 Task: Select the add item option in the default icon.
Action: Mouse moved to (0, 495)
Screenshot: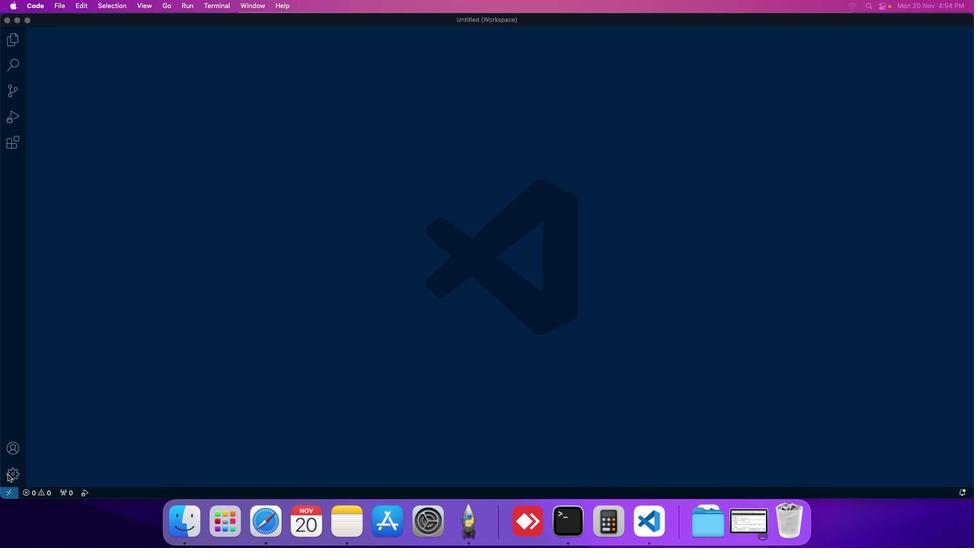 
Action: Mouse pressed left at (0, 495)
Screenshot: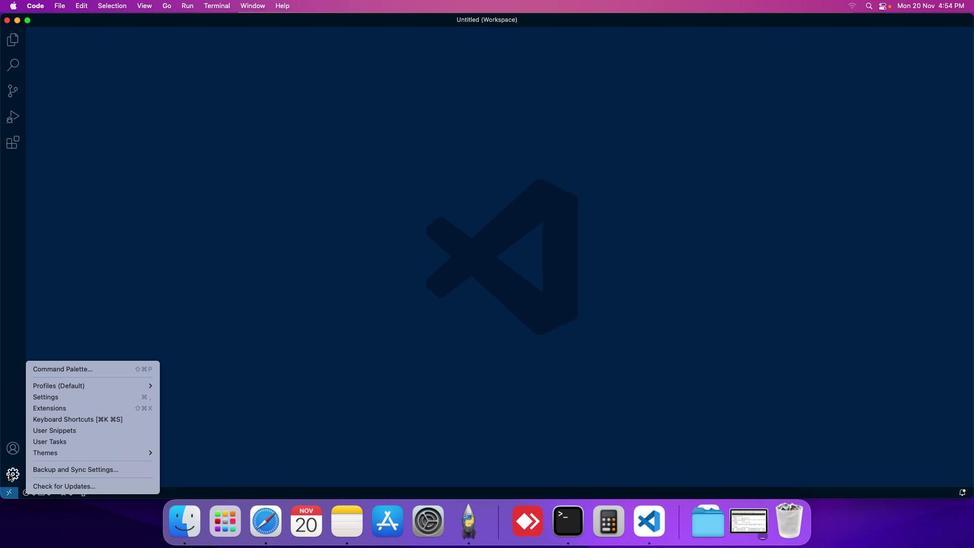 
Action: Mouse moved to (53, 412)
Screenshot: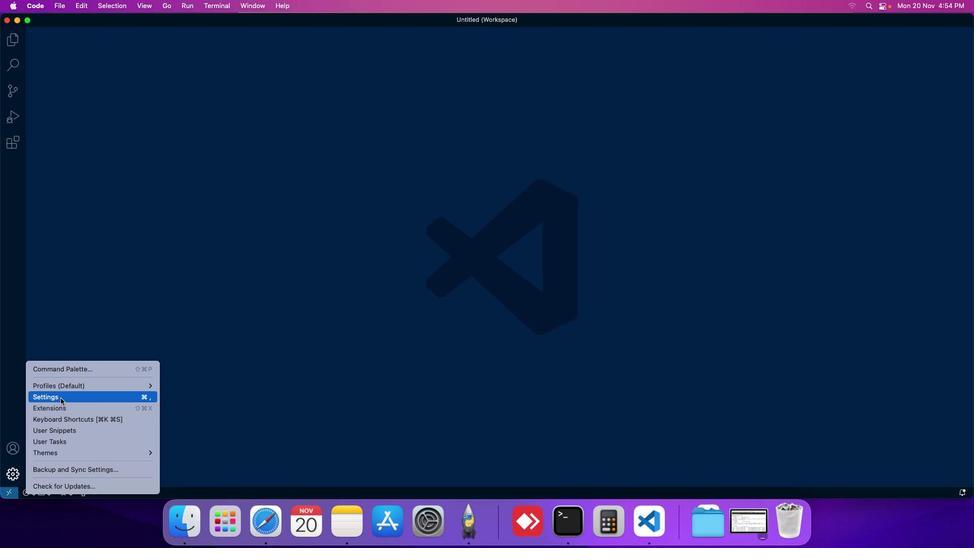 
Action: Mouse pressed left at (53, 412)
Screenshot: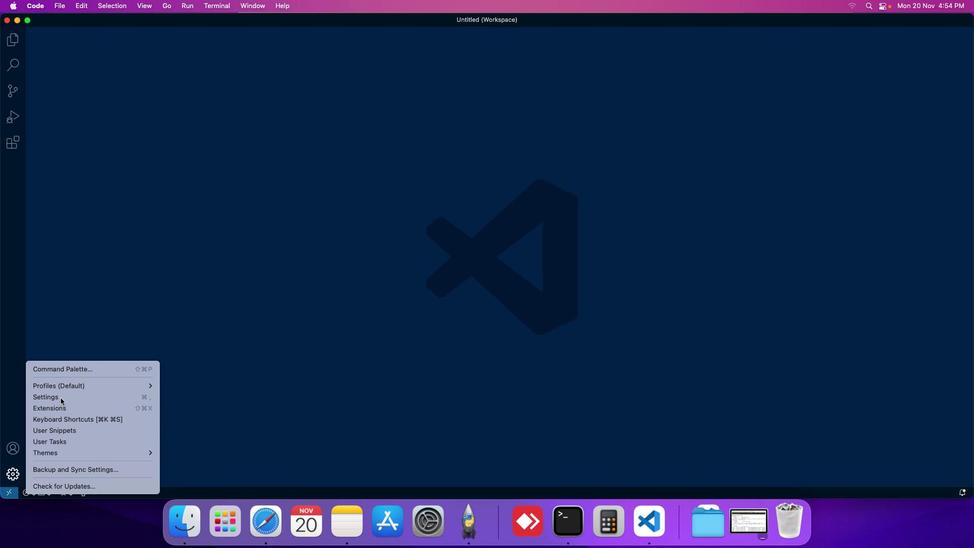 
Action: Mouse moved to (239, 77)
Screenshot: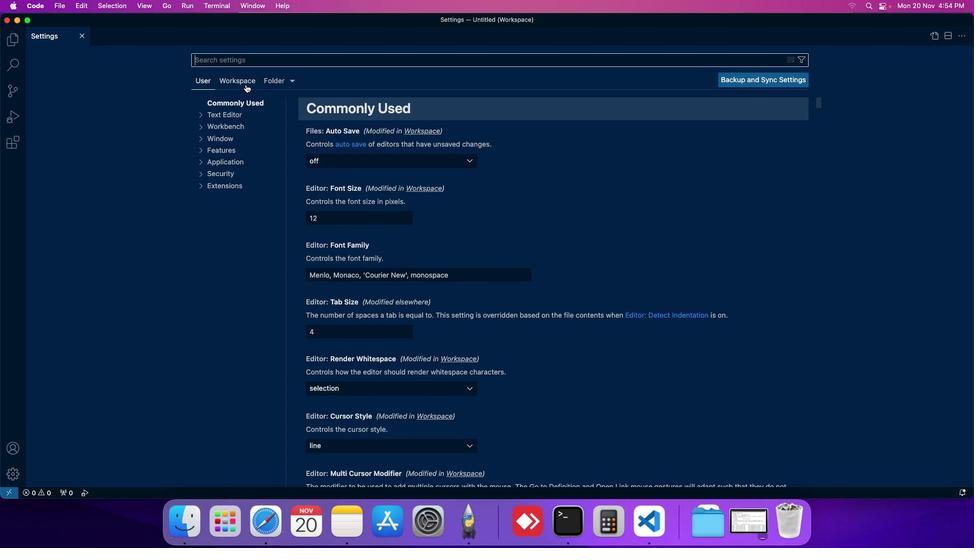 
Action: Mouse pressed left at (239, 77)
Screenshot: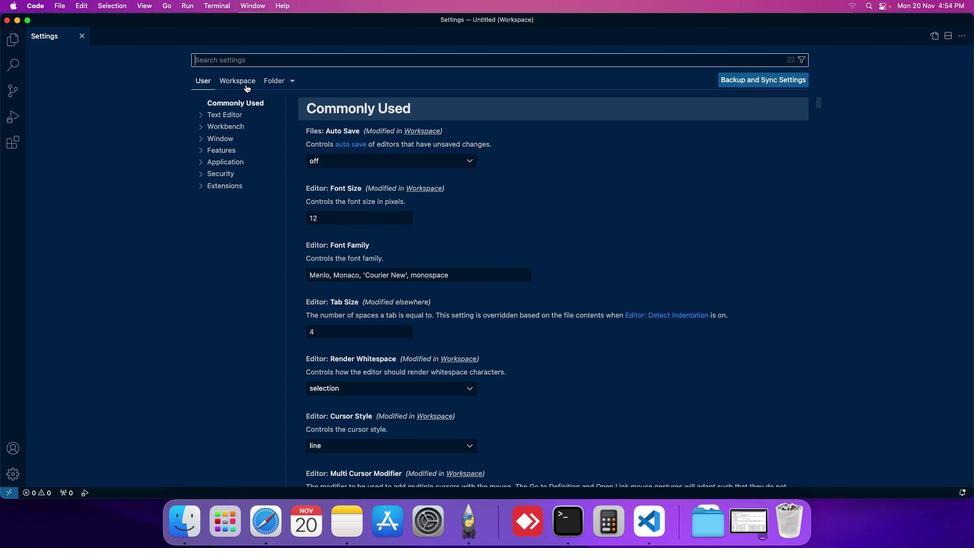 
Action: Mouse moved to (223, 144)
Screenshot: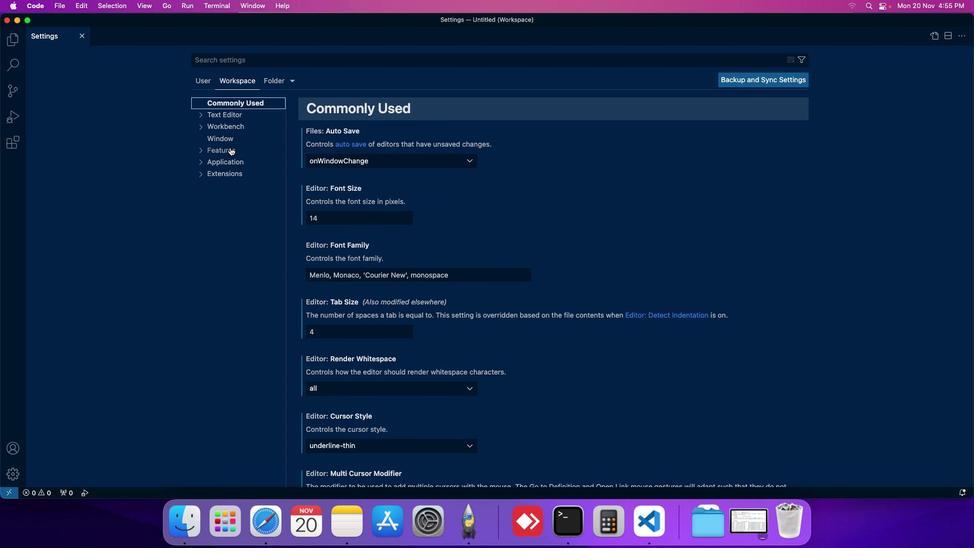 
Action: Mouse pressed left at (223, 144)
Screenshot: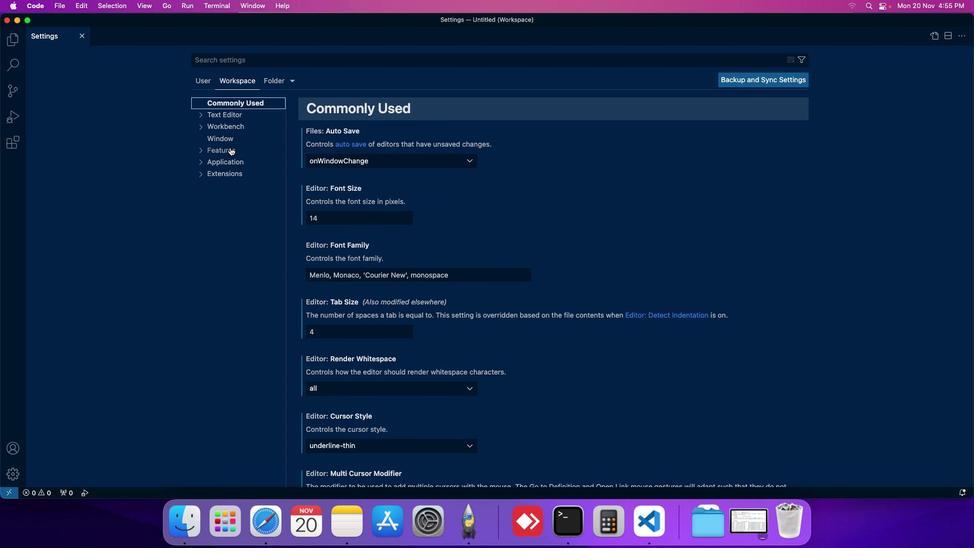 
Action: Mouse moved to (230, 246)
Screenshot: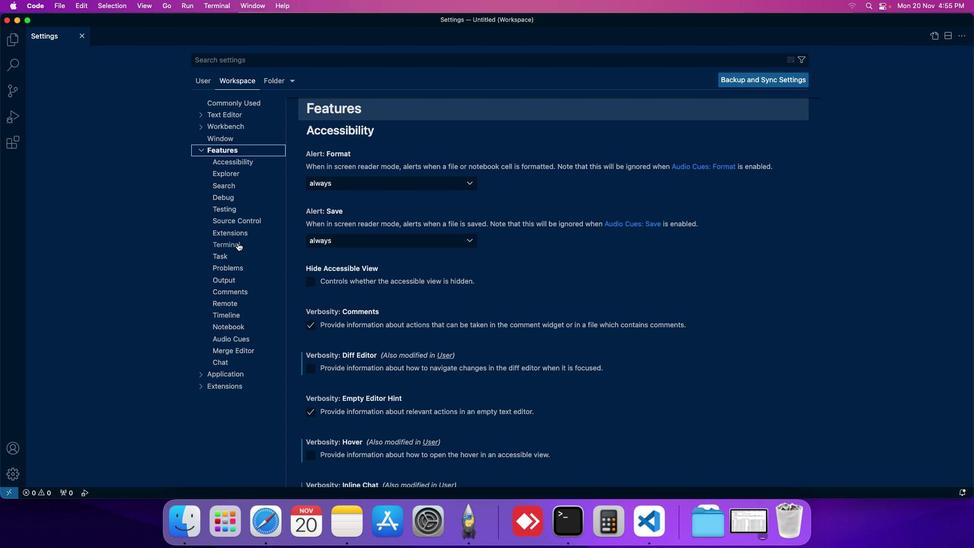 
Action: Mouse pressed left at (230, 246)
Screenshot: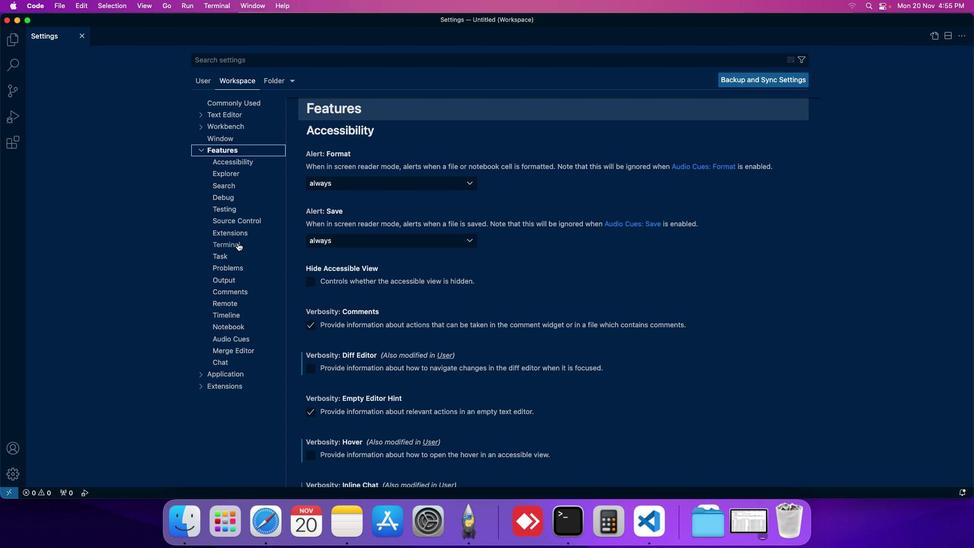
Action: Mouse moved to (315, 310)
Screenshot: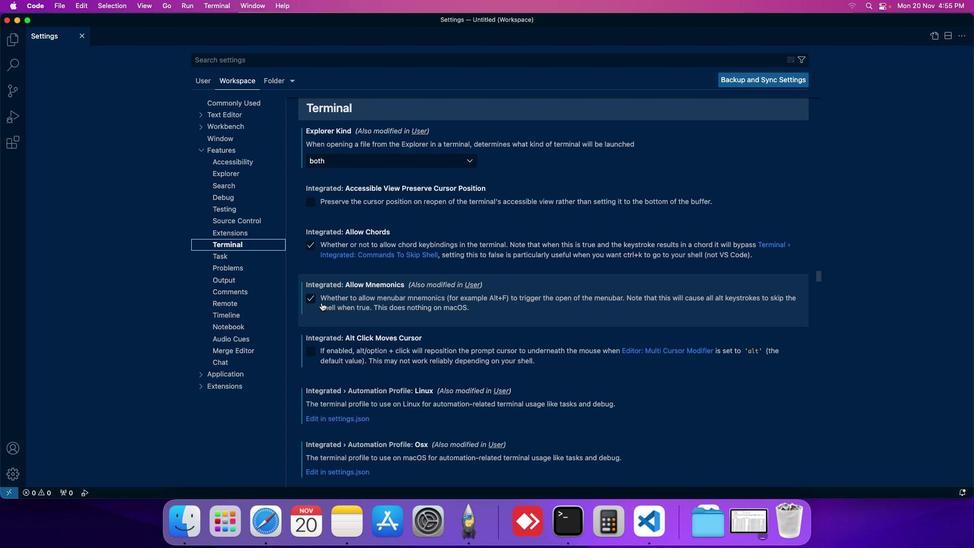 
Action: Mouse scrolled (315, 310) with delta (-7, -12)
Screenshot: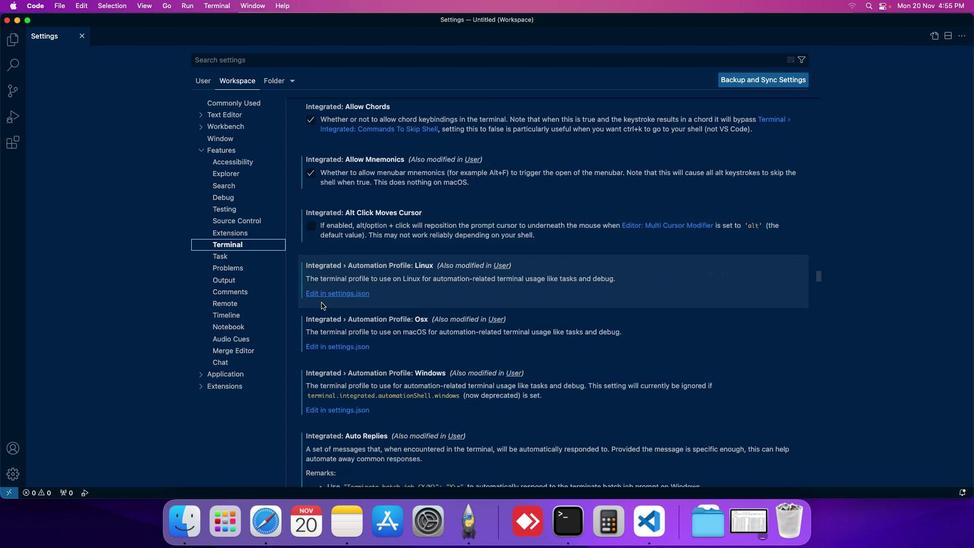 
Action: Mouse scrolled (315, 310) with delta (-7, -12)
Screenshot: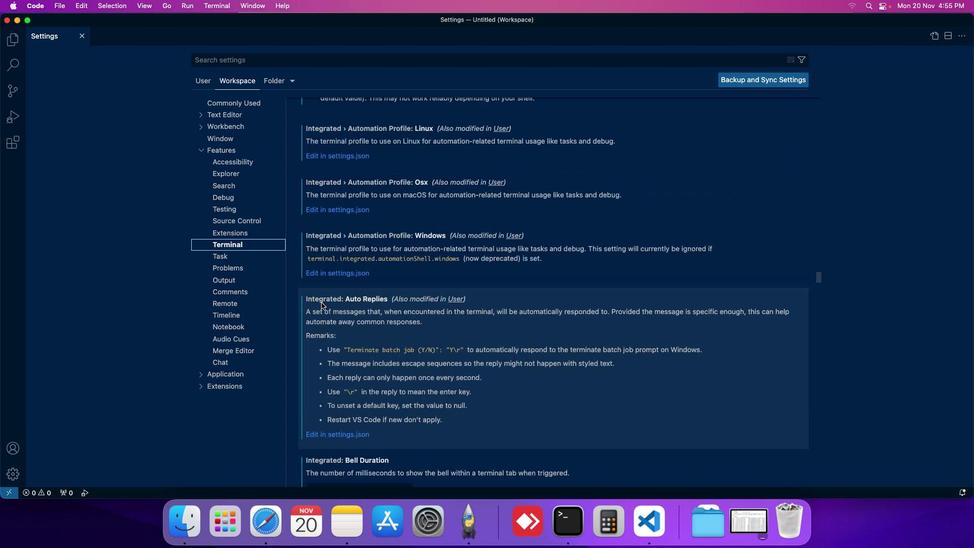 
Action: Mouse scrolled (315, 310) with delta (-7, -12)
Screenshot: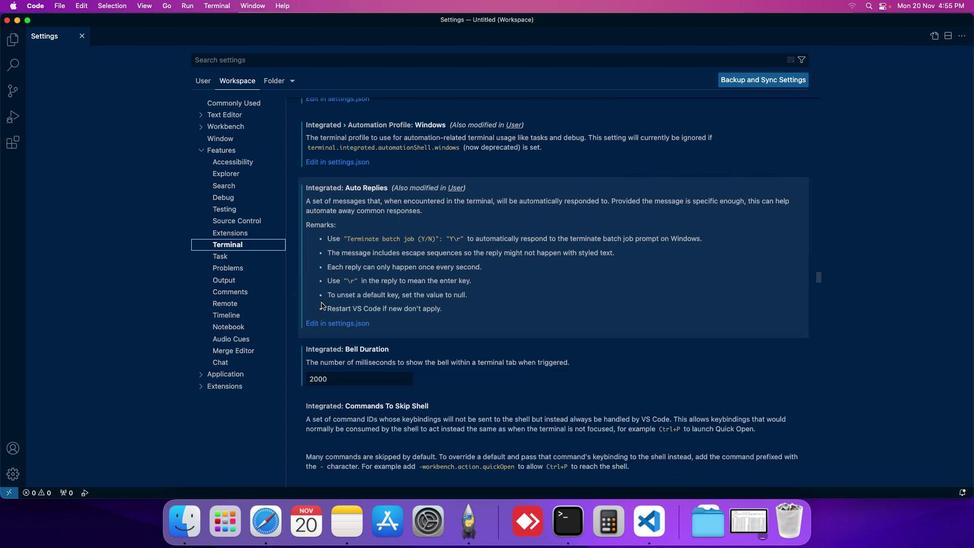 
Action: Mouse scrolled (315, 310) with delta (-7, -12)
Screenshot: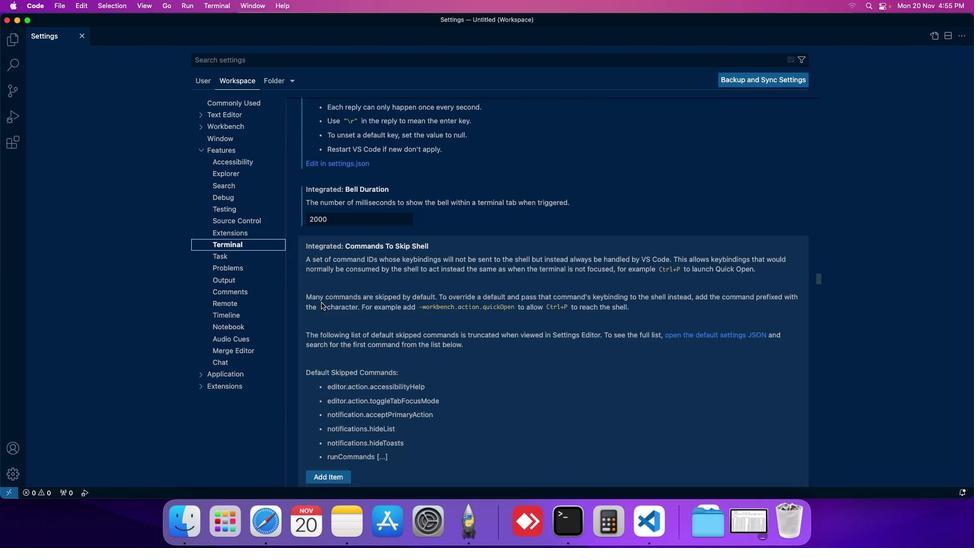 
Action: Mouse scrolled (315, 310) with delta (-7, -12)
Screenshot: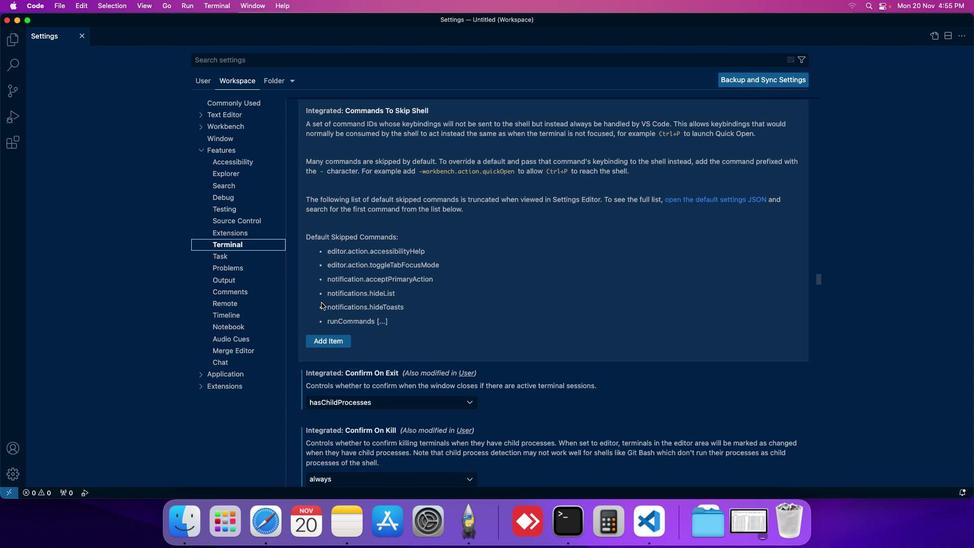 
Action: Mouse scrolled (315, 310) with delta (-7, -12)
Screenshot: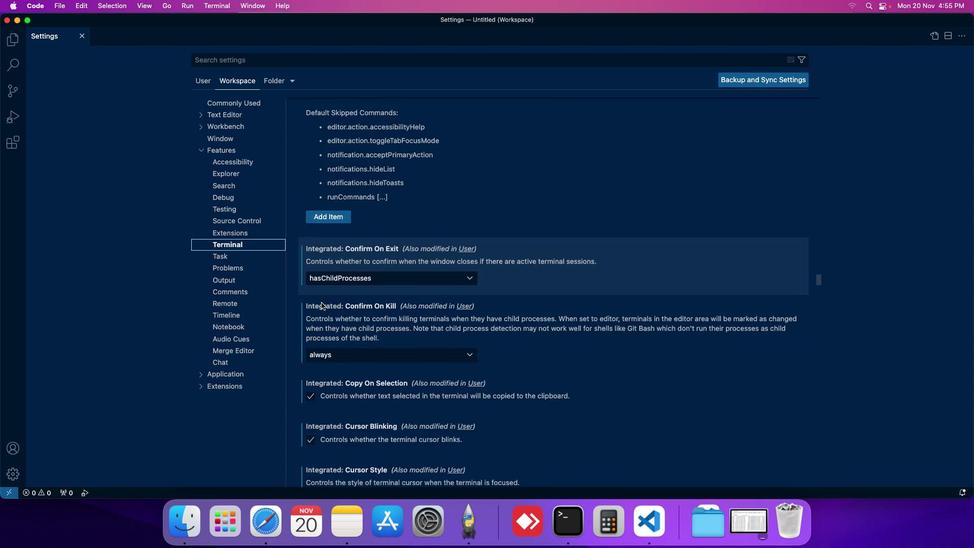 
Action: Mouse scrolled (315, 310) with delta (-7, -12)
Screenshot: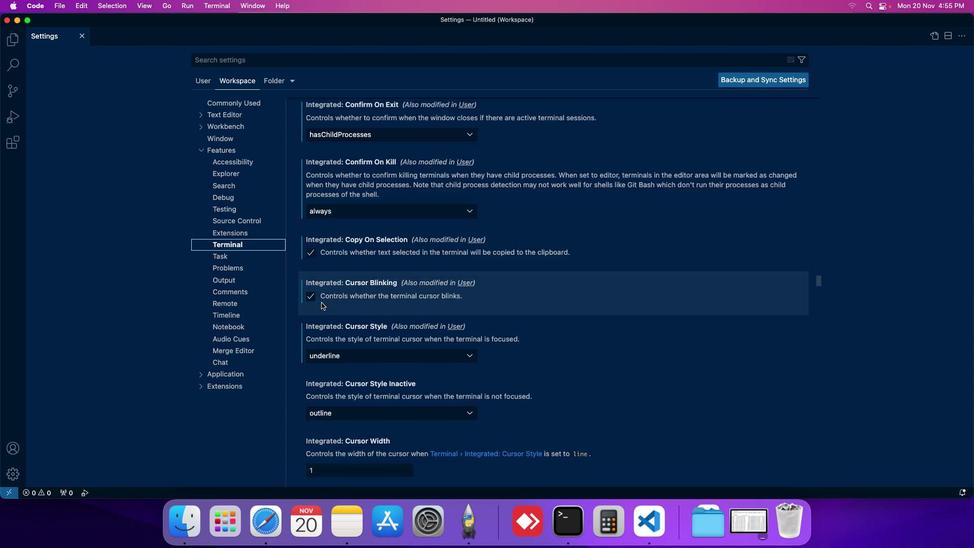 
Action: Mouse scrolled (315, 310) with delta (-7, -12)
Screenshot: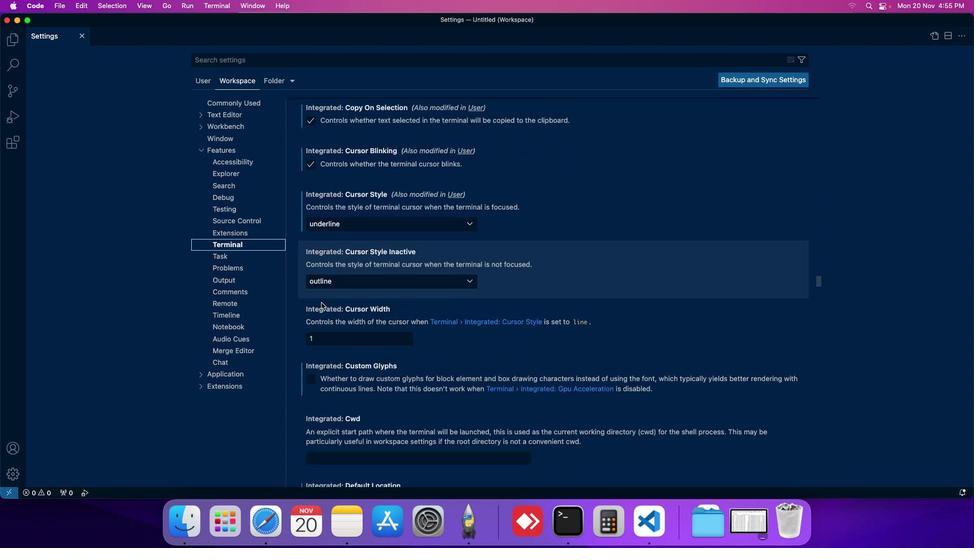 
Action: Mouse scrolled (315, 310) with delta (-7, -12)
Screenshot: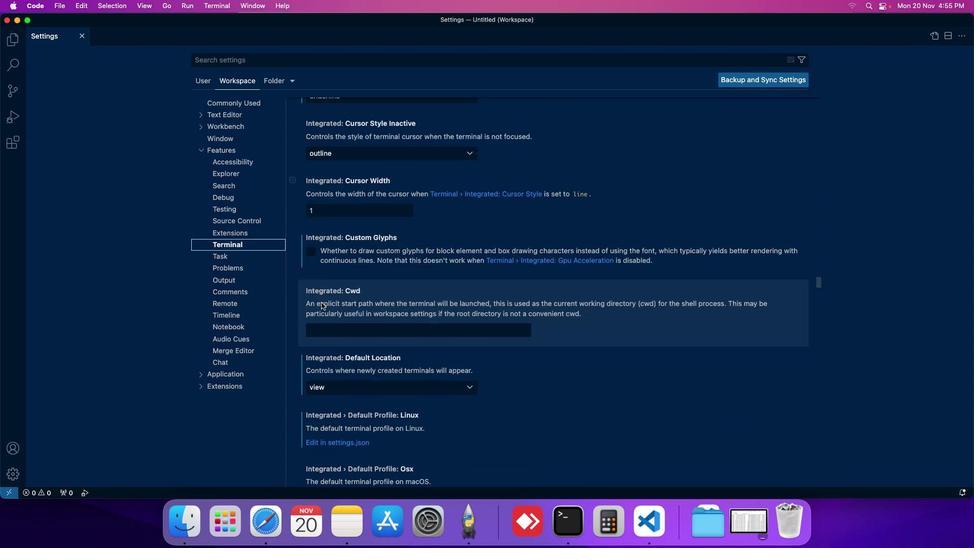 
Action: Mouse scrolled (315, 310) with delta (-7, -12)
Screenshot: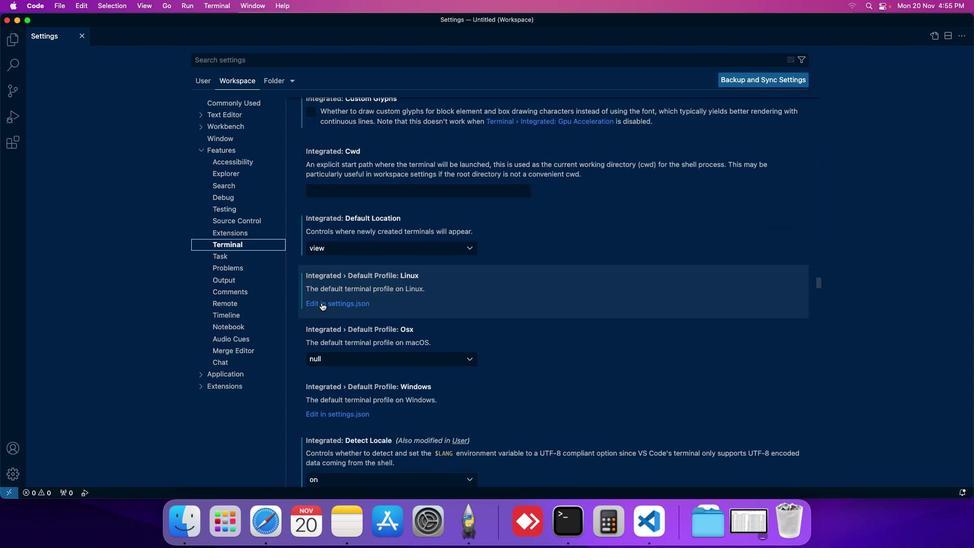 
Action: Mouse scrolled (315, 310) with delta (-7, -12)
Screenshot: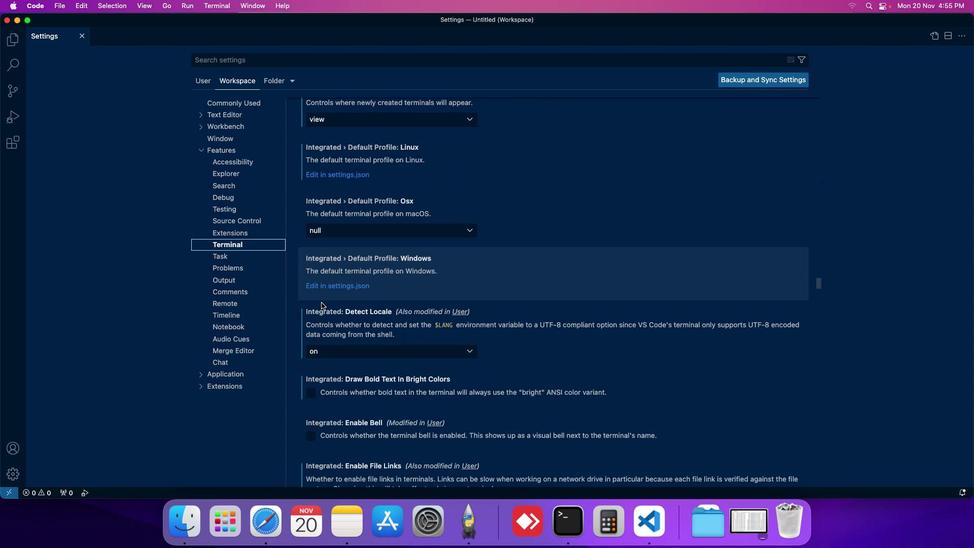 
Action: Mouse scrolled (315, 310) with delta (-7, -12)
Screenshot: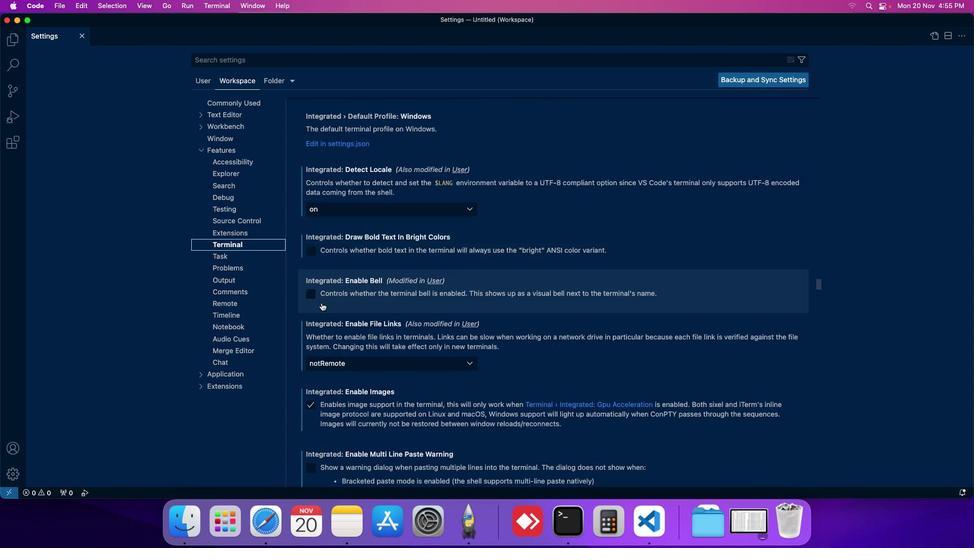 
Action: Mouse scrolled (315, 310) with delta (-7, -12)
Screenshot: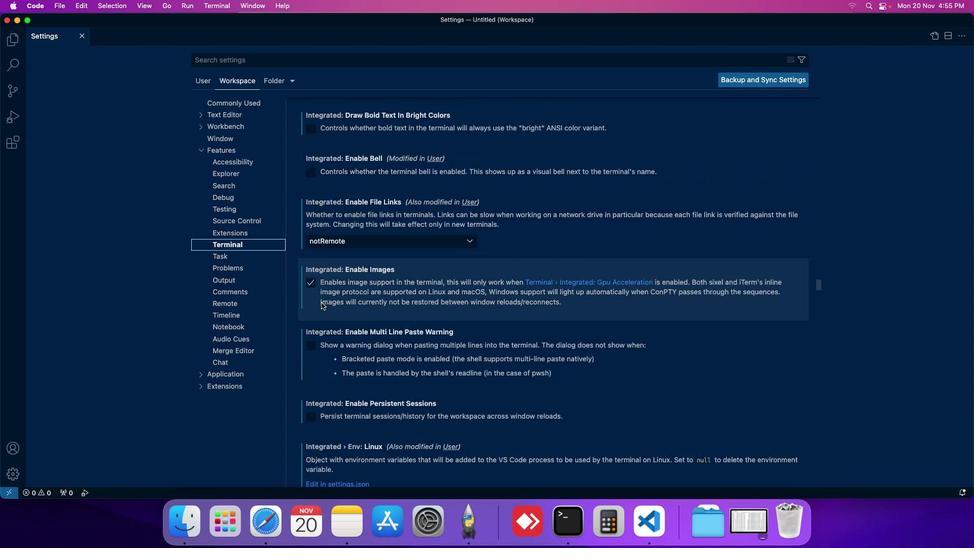 
Action: Mouse scrolled (315, 310) with delta (-7, -12)
Screenshot: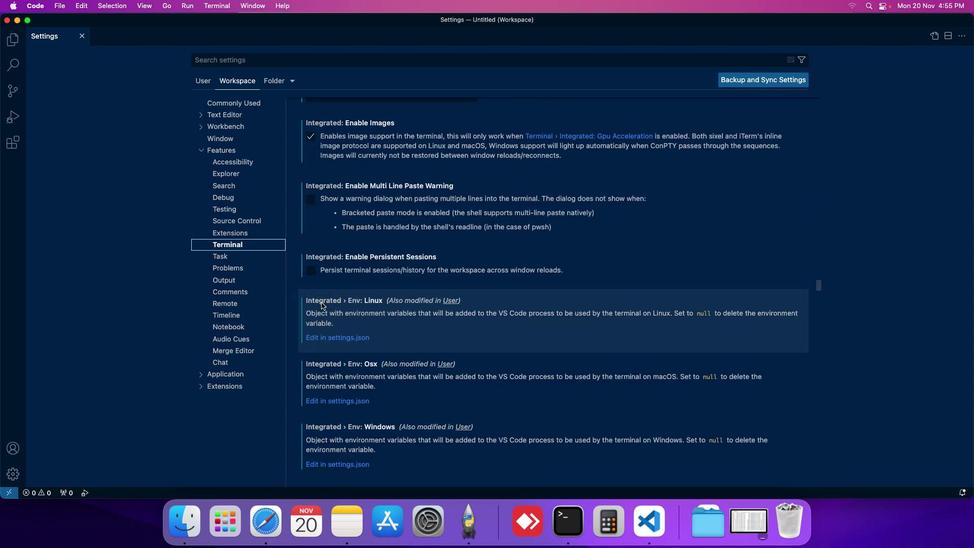 
Action: Mouse scrolled (315, 310) with delta (-7, -12)
Screenshot: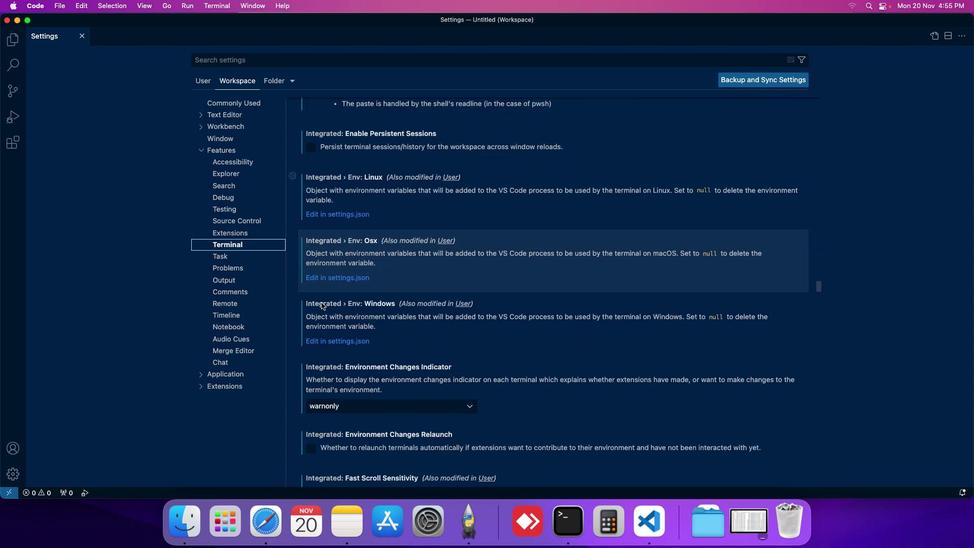 
Action: Mouse scrolled (315, 310) with delta (-7, -12)
Screenshot: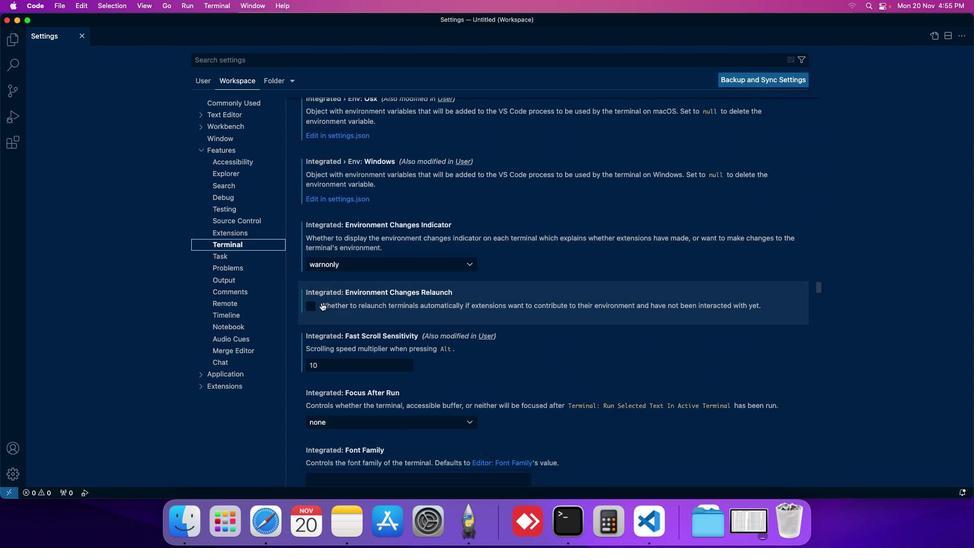 
Action: Mouse scrolled (315, 310) with delta (-7, -12)
Screenshot: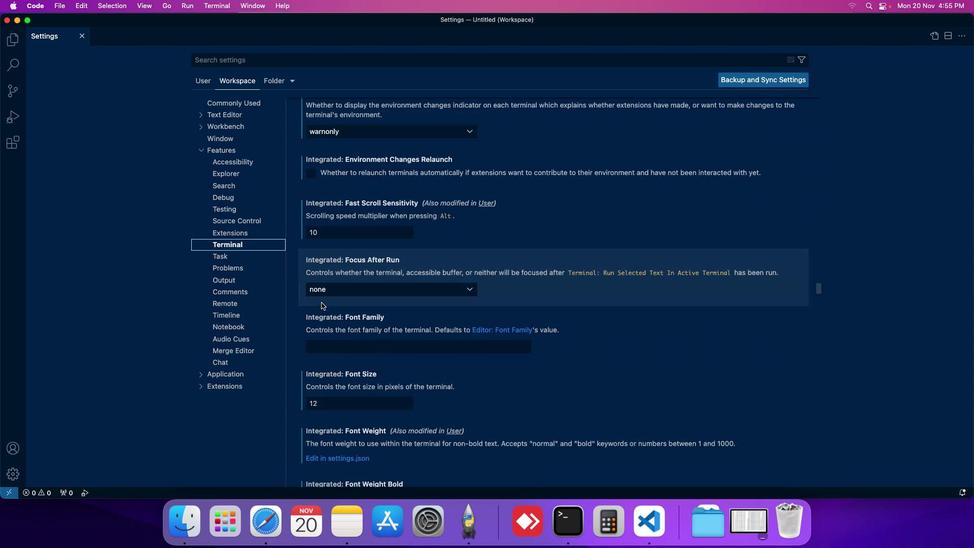 
Action: Mouse scrolled (315, 310) with delta (-7, -12)
Screenshot: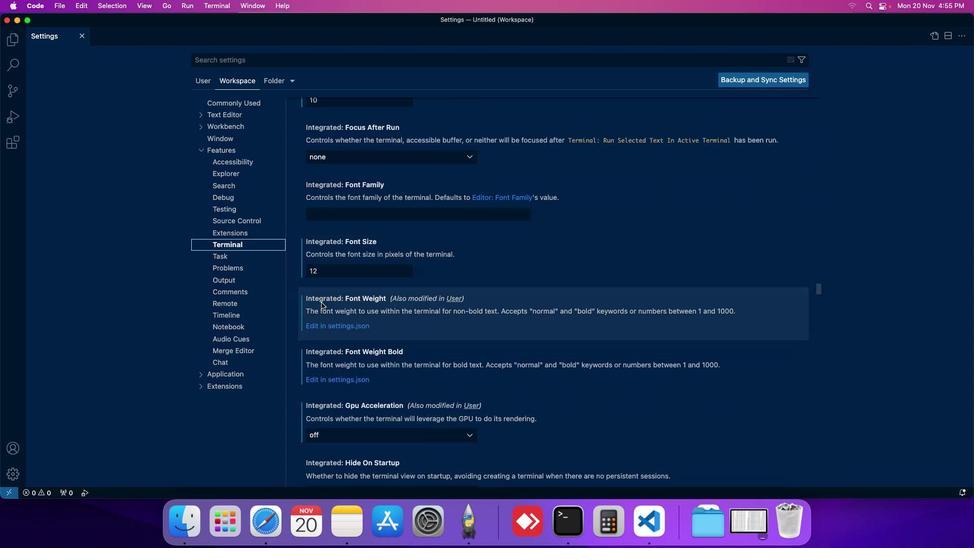
Action: Mouse scrolled (315, 310) with delta (-7, -12)
Screenshot: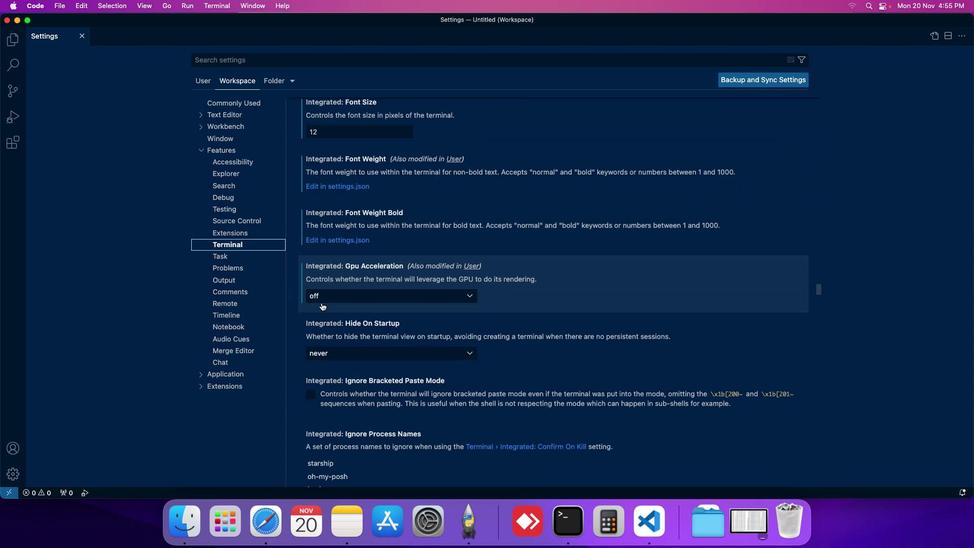 
Action: Mouse scrolled (315, 310) with delta (-7, -12)
Screenshot: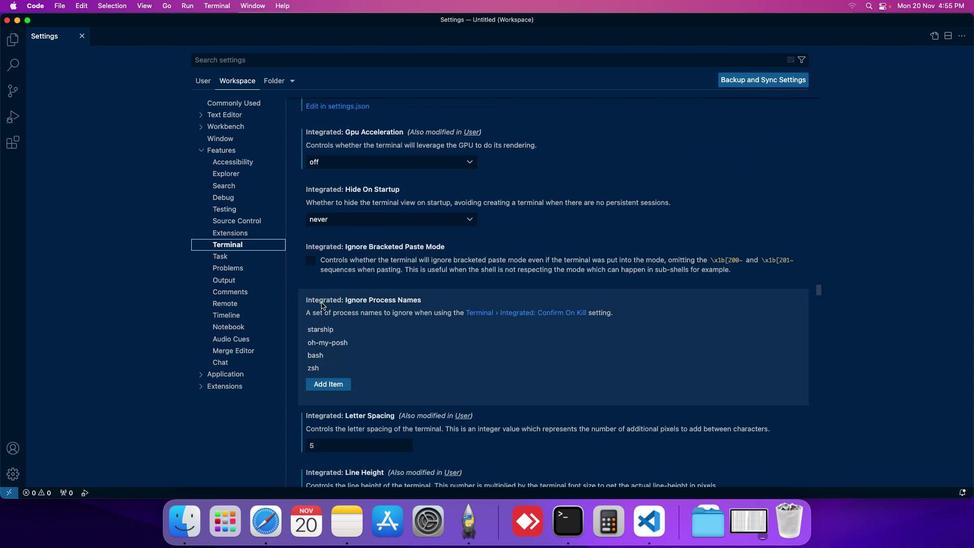 
Action: Mouse scrolled (315, 310) with delta (-7, -12)
Screenshot: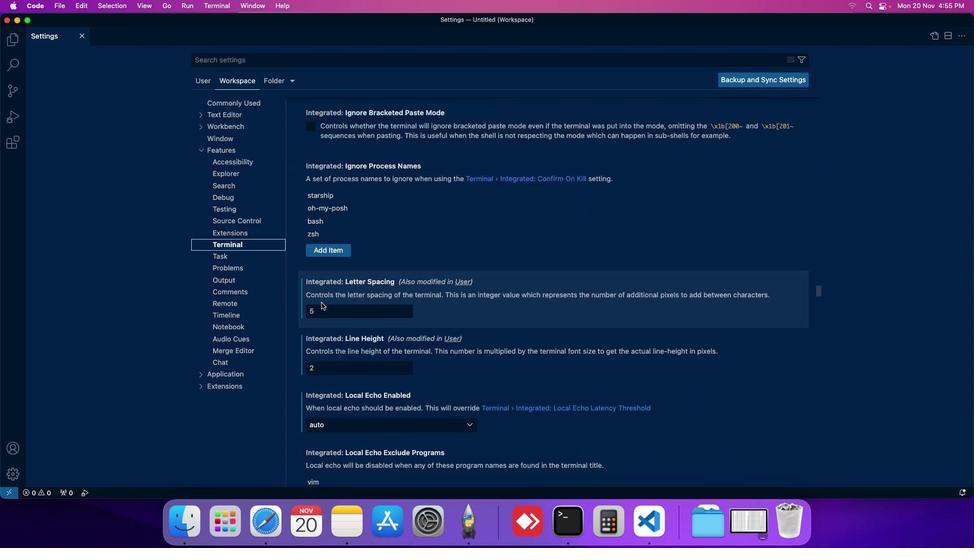 
Action: Mouse scrolled (315, 310) with delta (-7, -12)
Screenshot: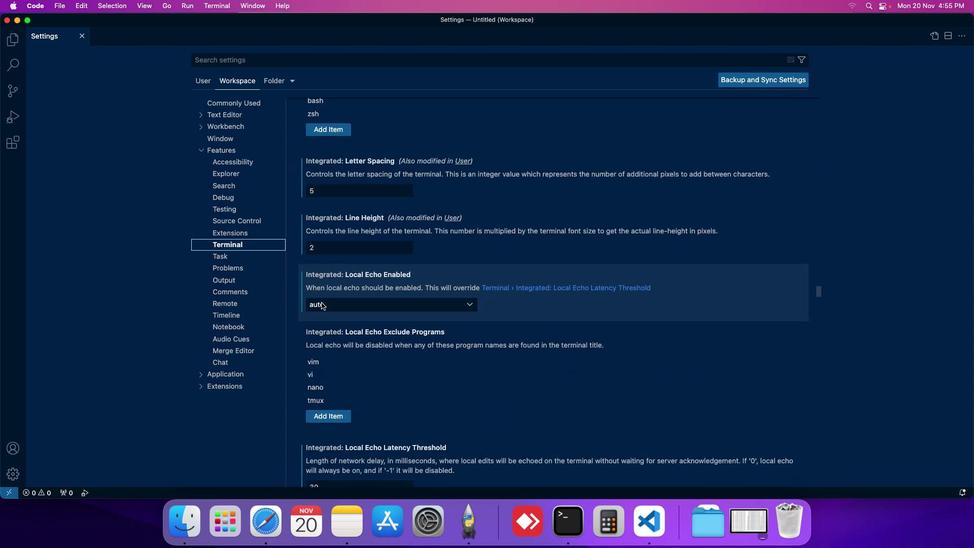 
Action: Mouse scrolled (315, 310) with delta (-7, -12)
Screenshot: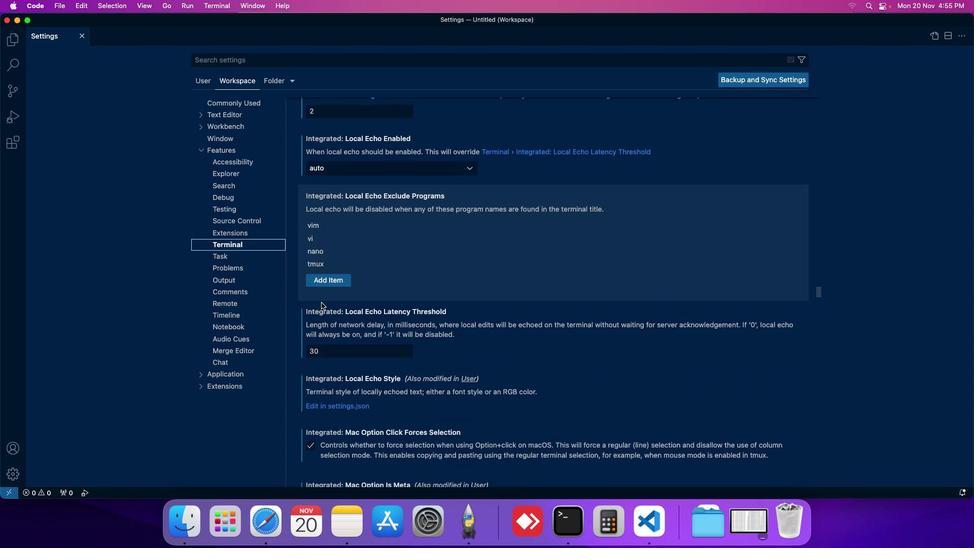 
Action: Mouse scrolled (315, 310) with delta (-7, -12)
Screenshot: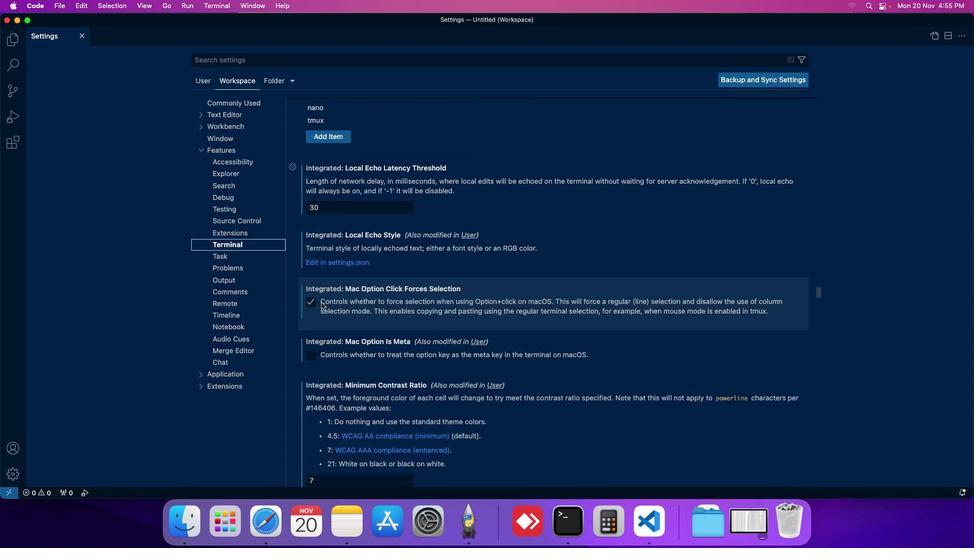 
Action: Mouse scrolled (315, 310) with delta (-7, -12)
Screenshot: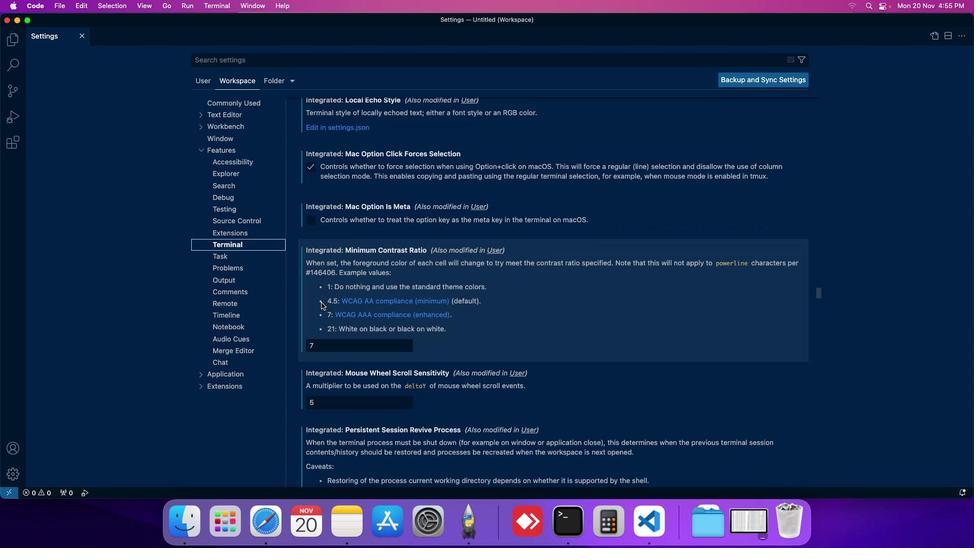 
Action: Mouse scrolled (315, 310) with delta (-7, -12)
Screenshot: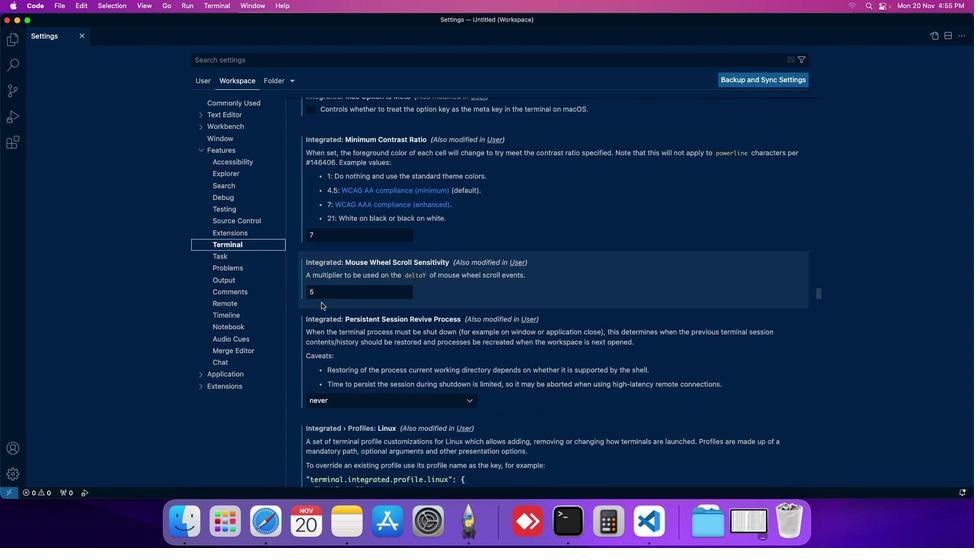 
Action: Mouse scrolled (315, 310) with delta (-7, -12)
Screenshot: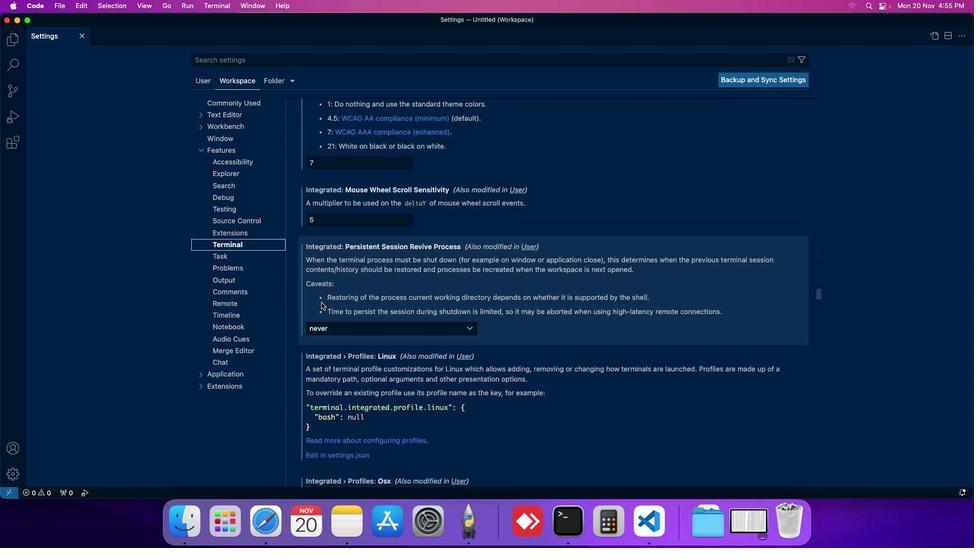 
Action: Mouse scrolled (315, 310) with delta (-7, -12)
Screenshot: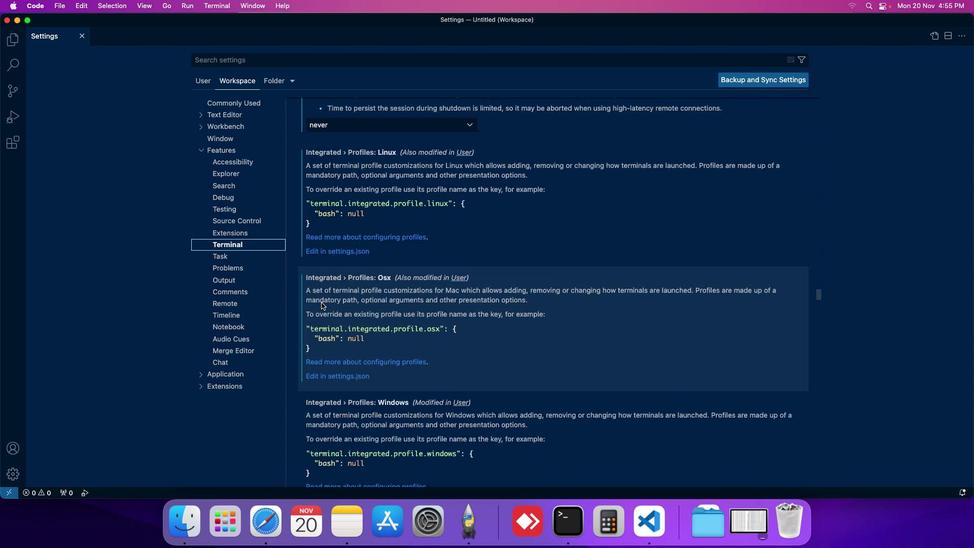 
Action: Mouse scrolled (315, 310) with delta (-7, -12)
Screenshot: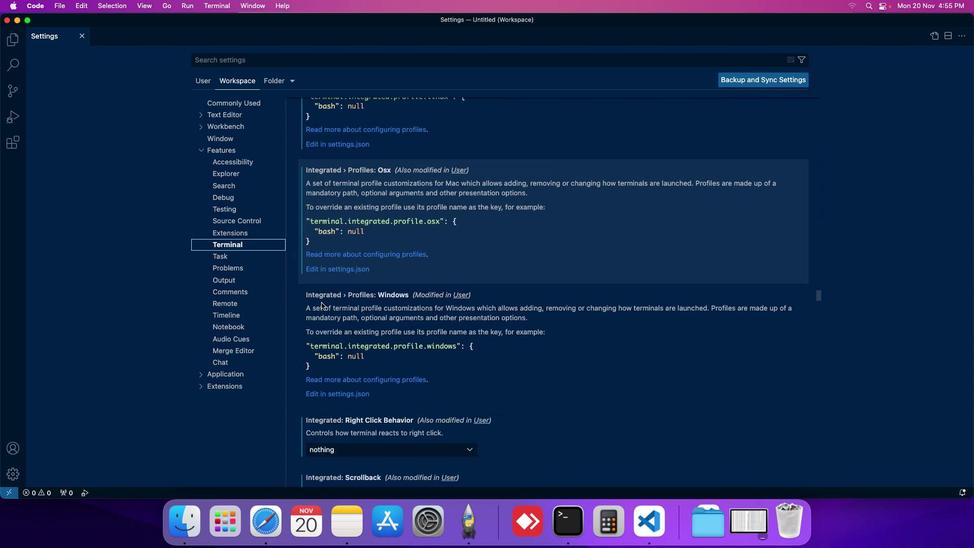 
Action: Mouse scrolled (315, 310) with delta (-7, -12)
Screenshot: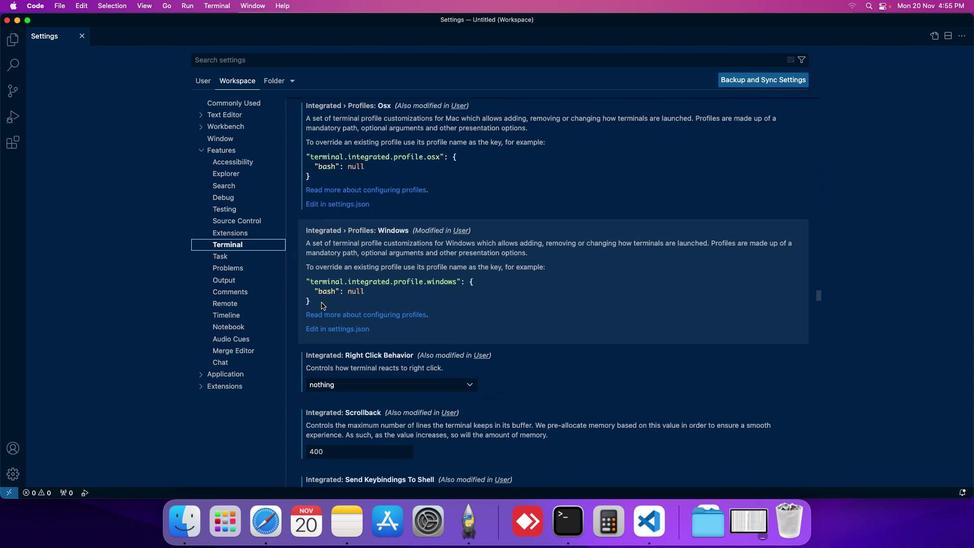 
Action: Mouse scrolled (315, 310) with delta (-7, -12)
Screenshot: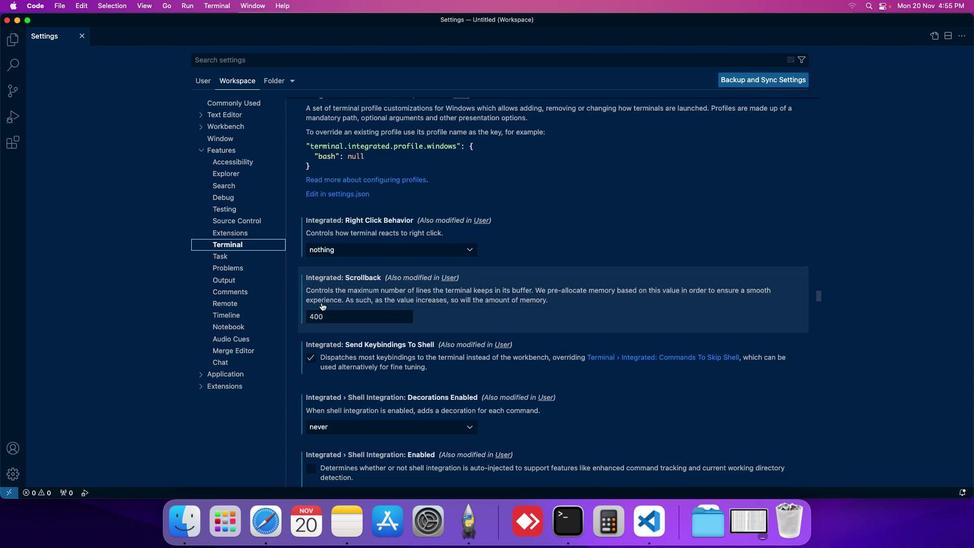 
Action: Mouse scrolled (315, 310) with delta (-7, -12)
Screenshot: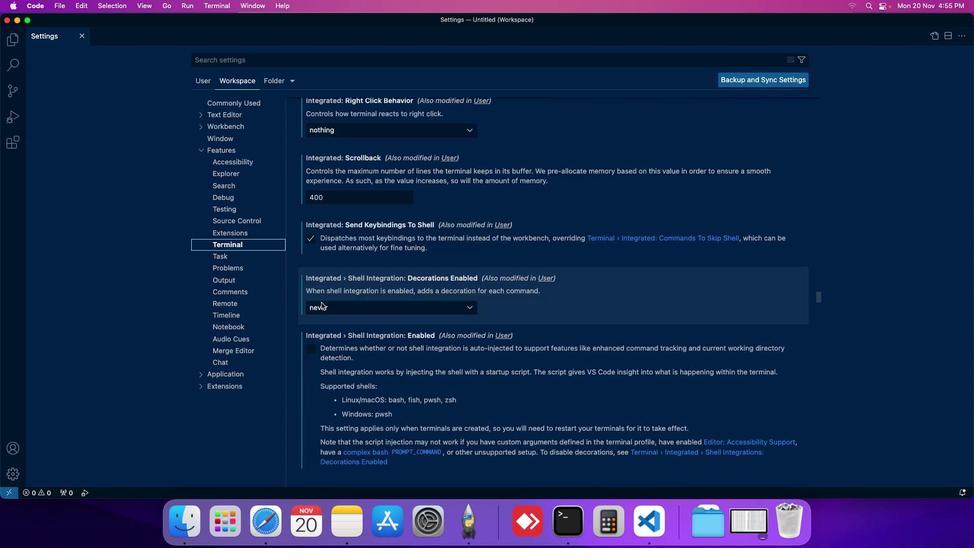 
Action: Mouse scrolled (315, 310) with delta (-7, -12)
Screenshot: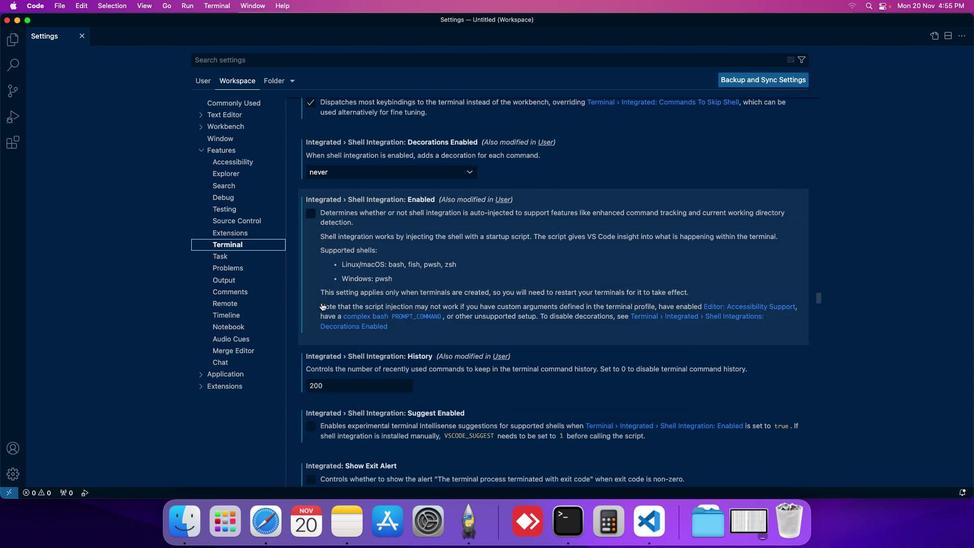 
Action: Mouse scrolled (315, 310) with delta (-7, -12)
Screenshot: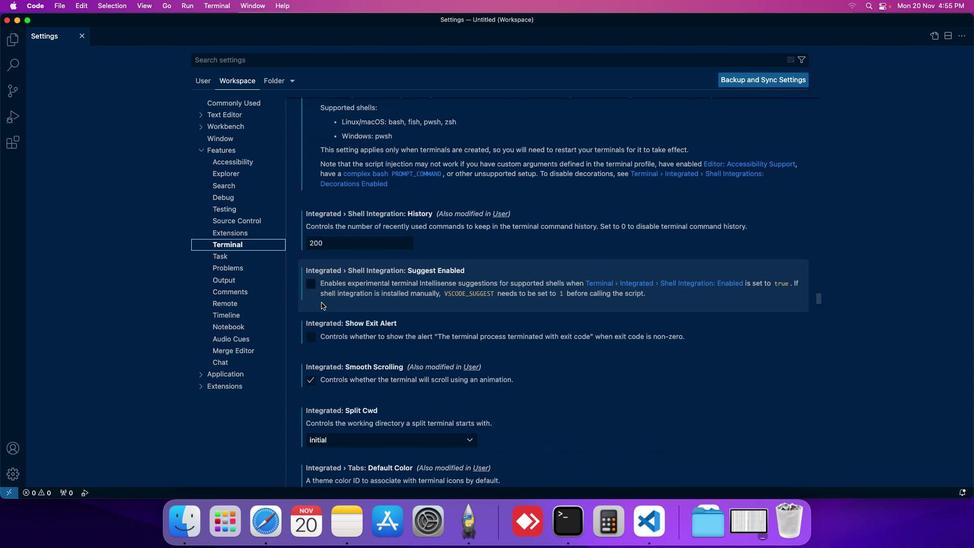 
Action: Mouse scrolled (315, 310) with delta (-7, -12)
Screenshot: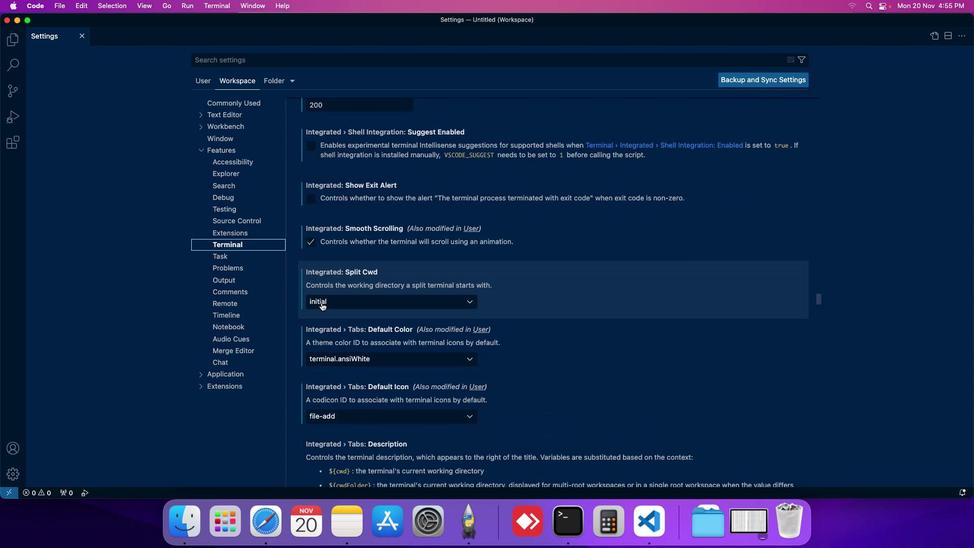 
Action: Mouse scrolled (315, 310) with delta (-7, -12)
Screenshot: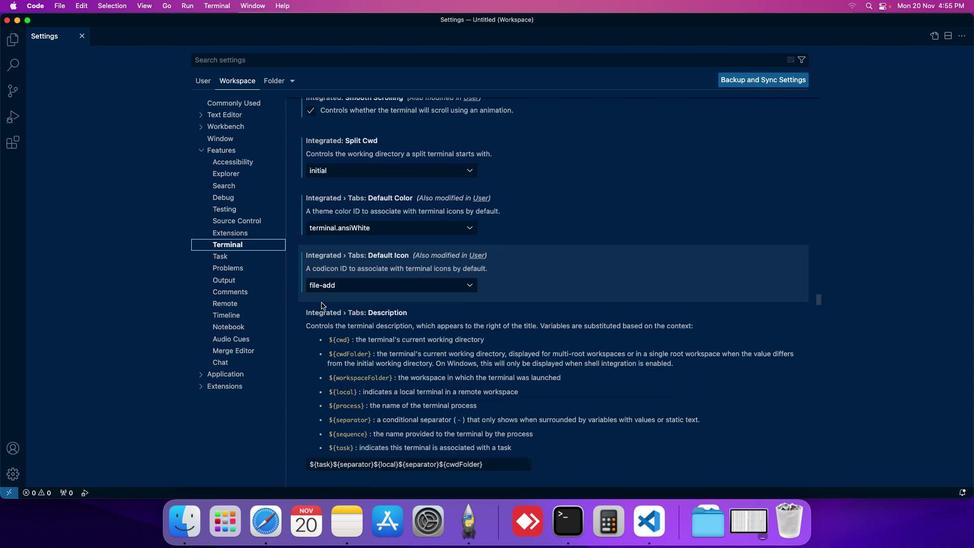 
Action: Mouse scrolled (315, 310) with delta (-7, -12)
Screenshot: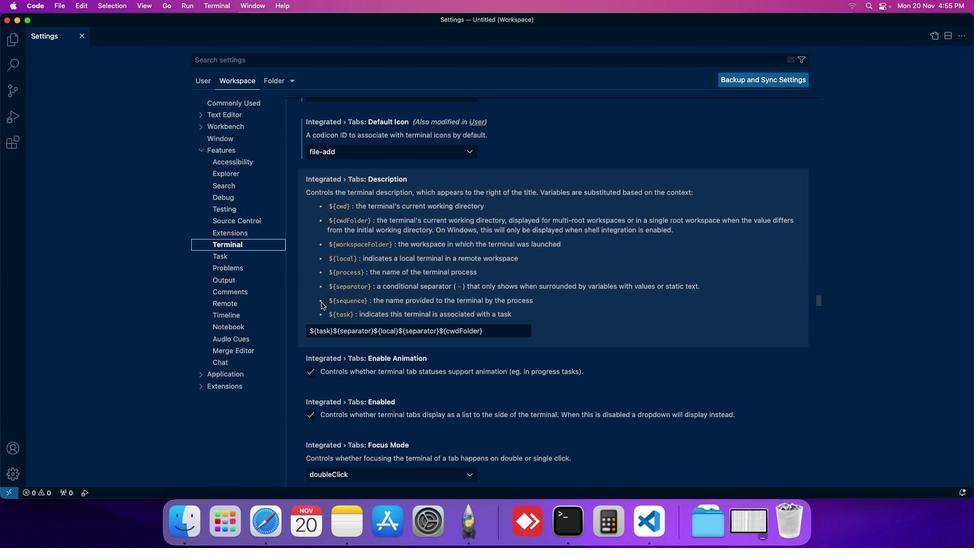 
Action: Mouse moved to (330, 143)
Screenshot: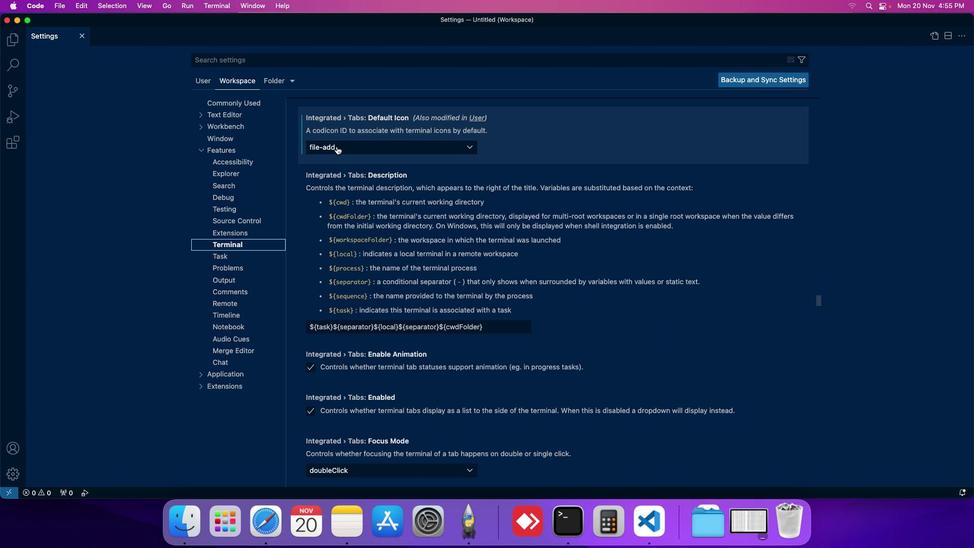 
Action: Mouse pressed left at (330, 143)
Screenshot: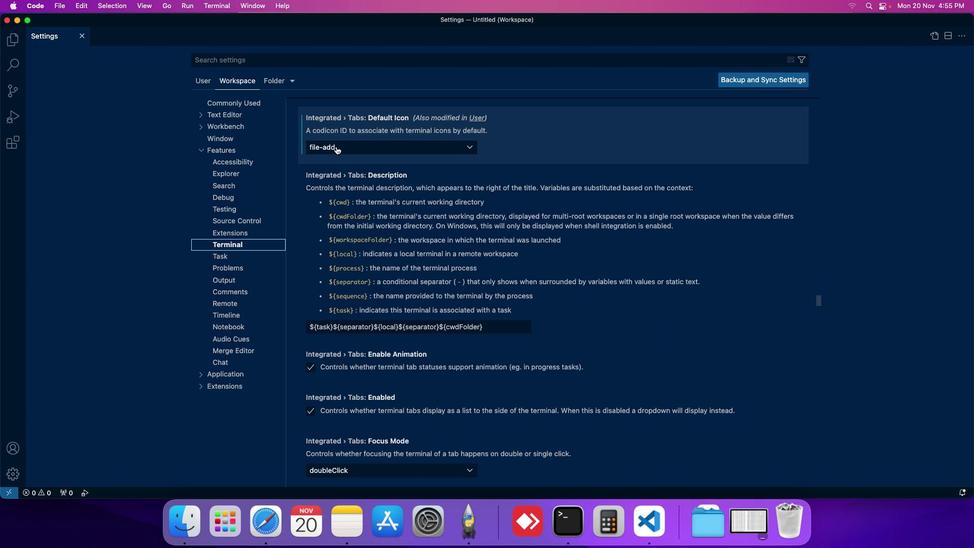 
Action: Mouse moved to (326, 144)
Screenshot: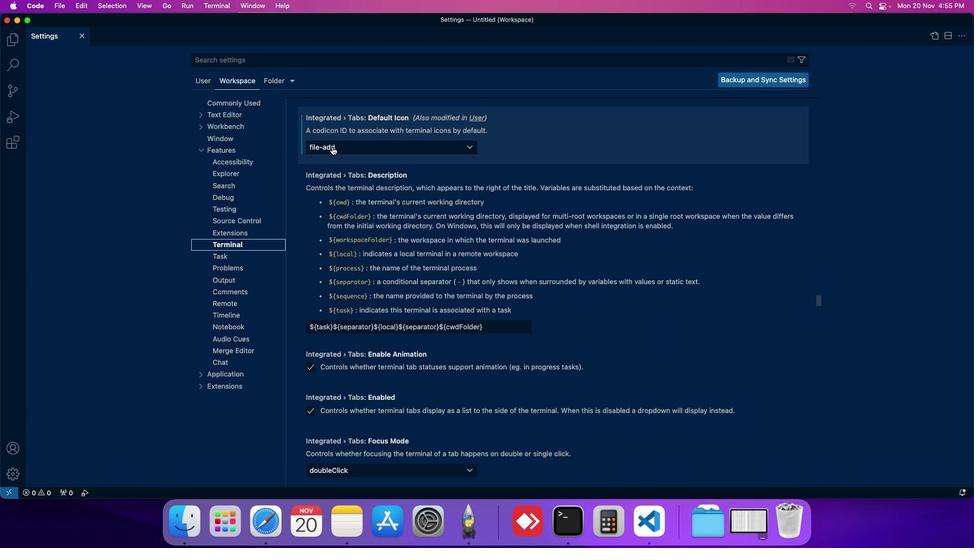 
Action: Mouse pressed left at (326, 144)
Screenshot: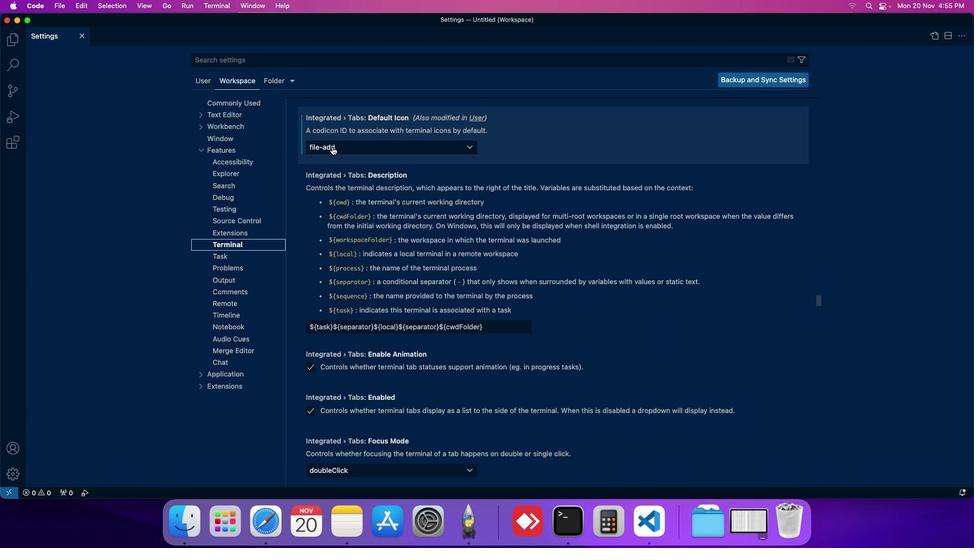 
Action: Mouse moved to (461, 142)
Screenshot: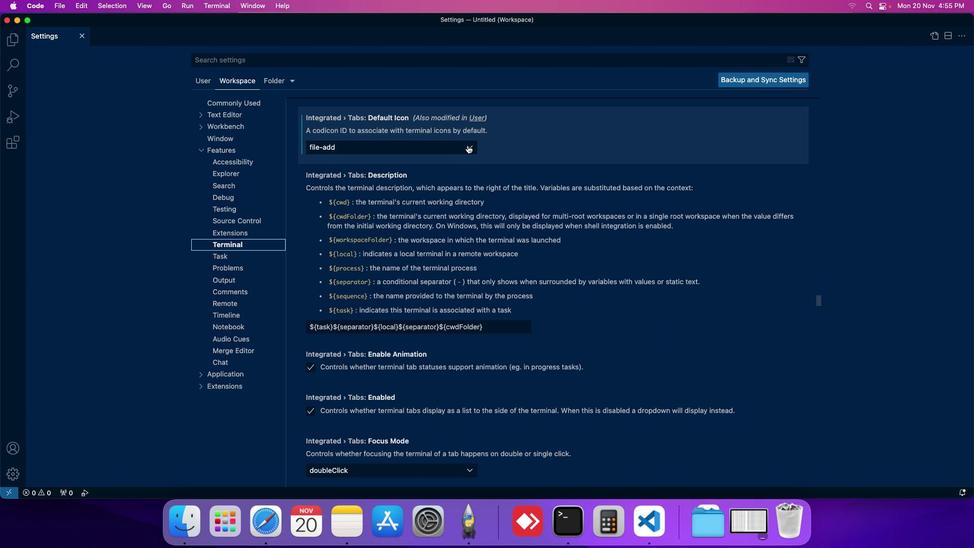
Action: Mouse pressed left at (461, 142)
Screenshot: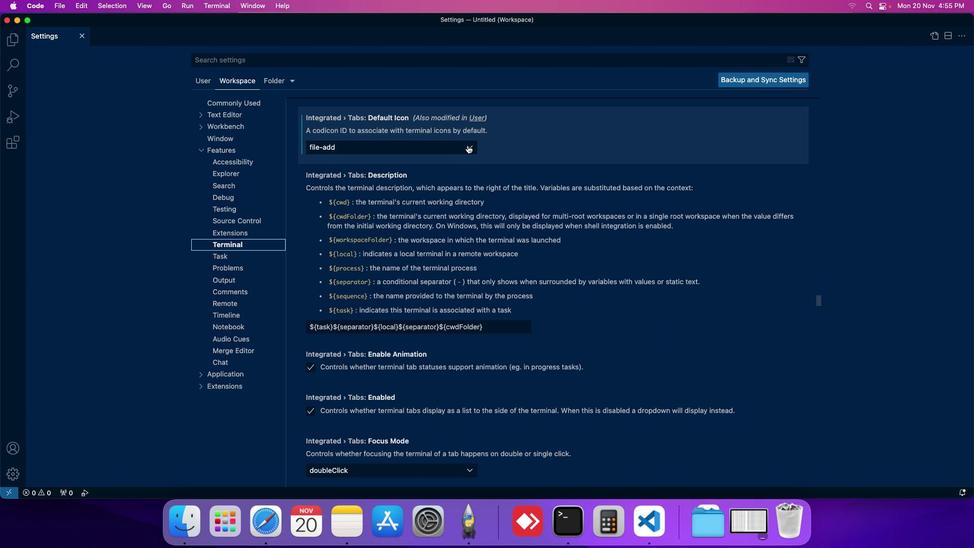 
Action: Mouse moved to (352, 175)
Screenshot: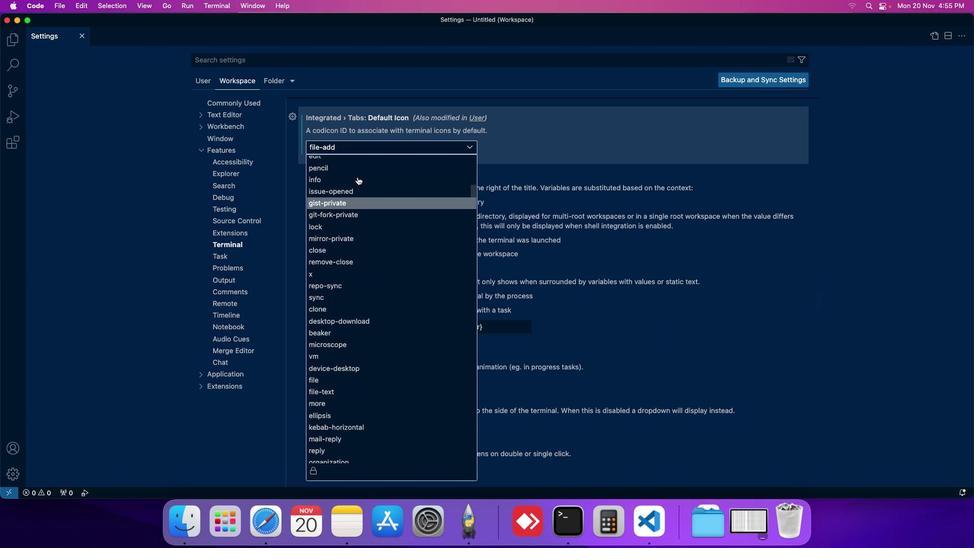 
Action: Mouse scrolled (352, 175) with delta (-7, -11)
Screenshot: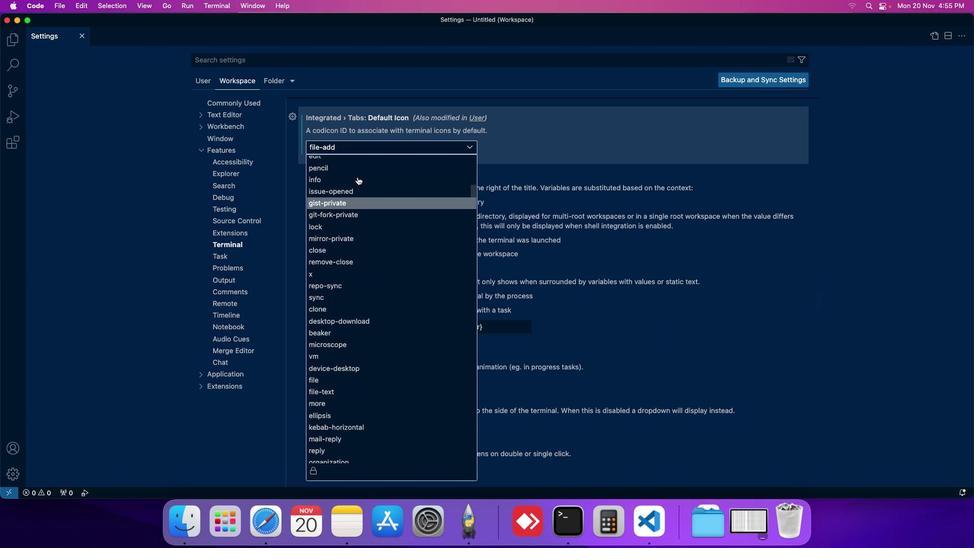 
Action: Mouse moved to (351, 176)
Screenshot: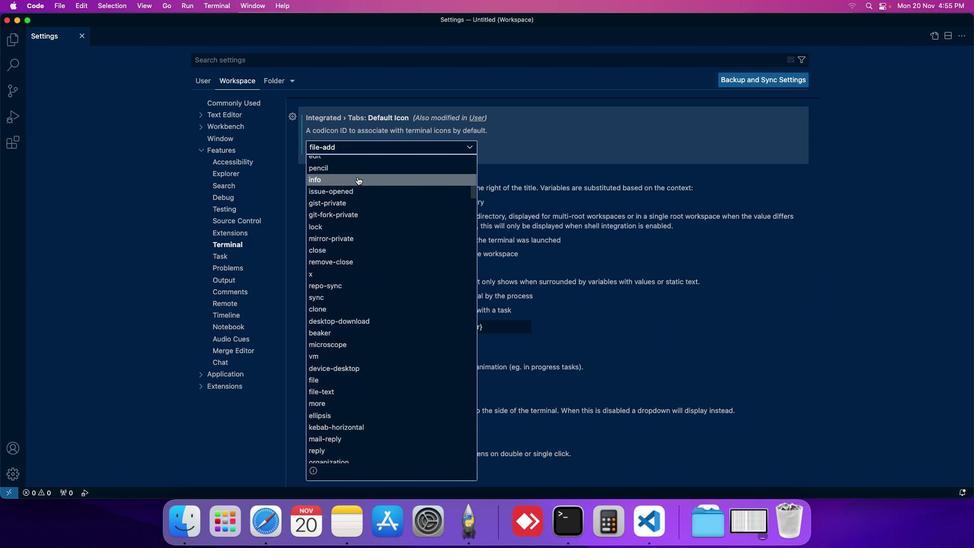 
Action: Mouse scrolled (351, 176) with delta (-7, -11)
Screenshot: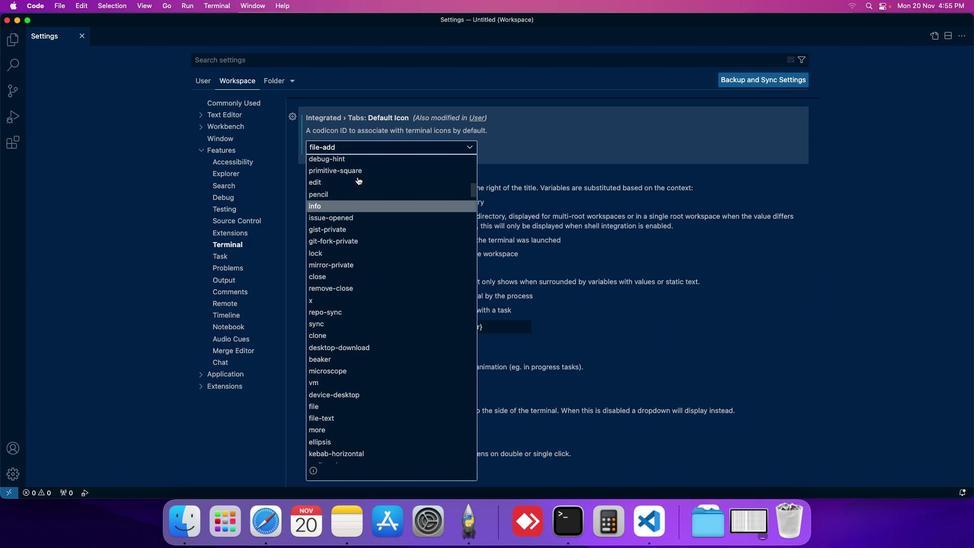 
Action: Mouse moved to (351, 176)
Screenshot: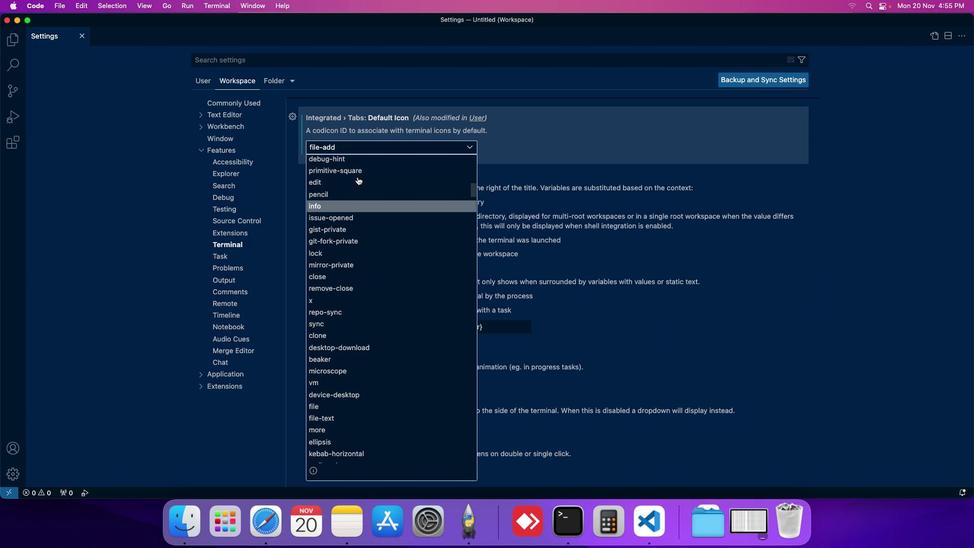 
Action: Mouse scrolled (351, 176) with delta (-7, -11)
Screenshot: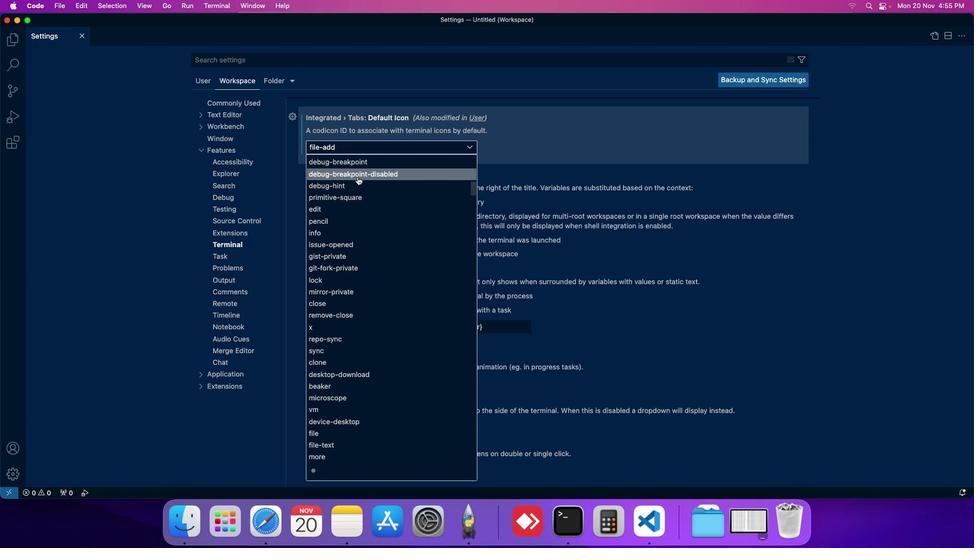 
Action: Mouse scrolled (351, 176) with delta (-7, -11)
Screenshot: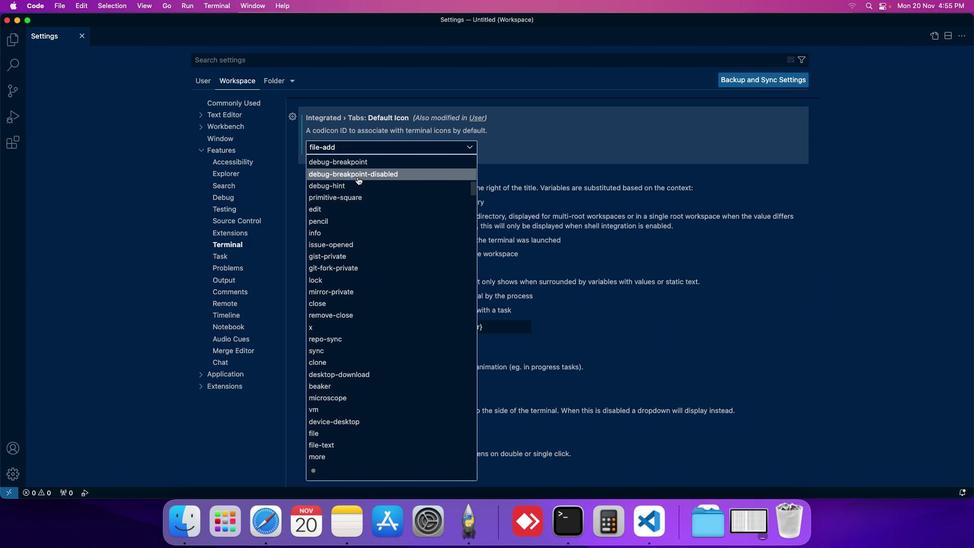
Action: Mouse moved to (351, 176)
Screenshot: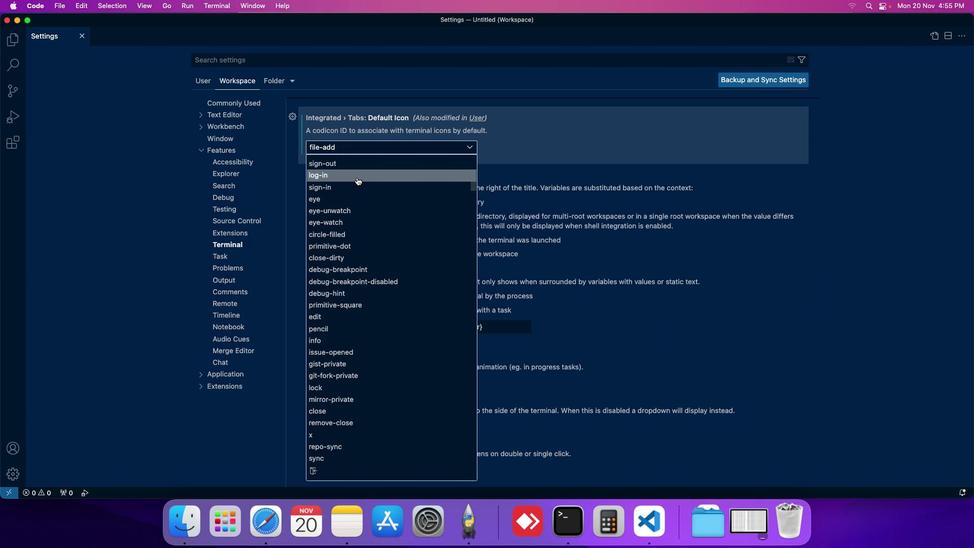 
Action: Mouse scrolled (351, 176) with delta (-7, -11)
Screenshot: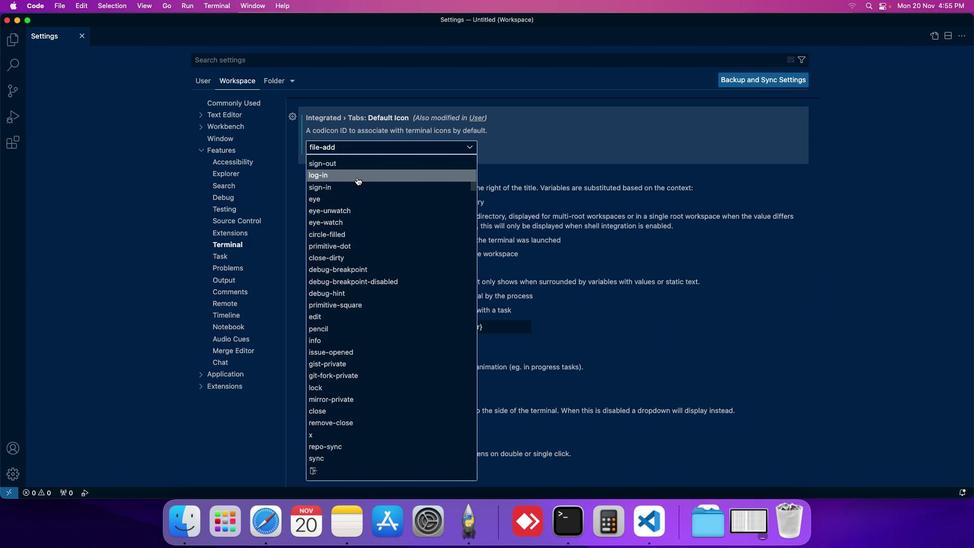 
Action: Mouse moved to (351, 177)
Screenshot: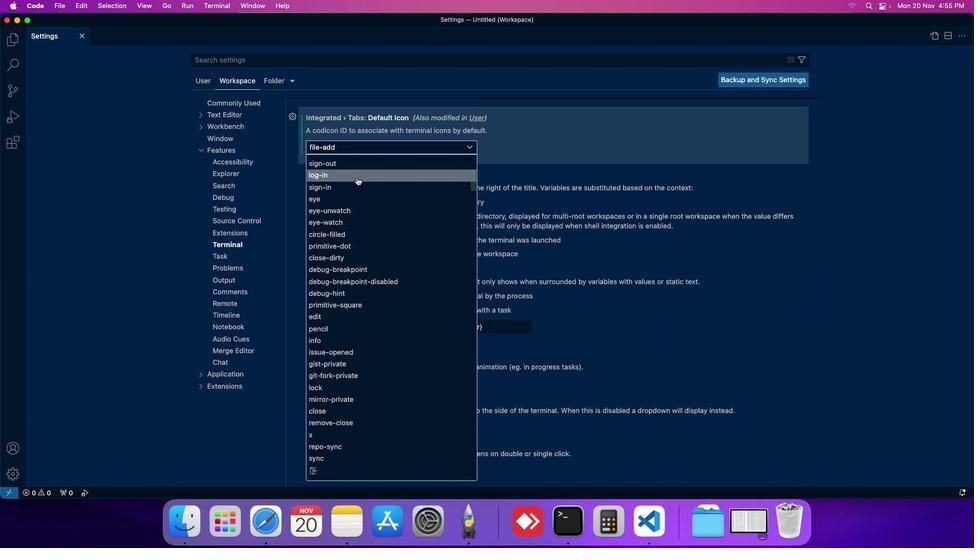 
Action: Mouse scrolled (351, 177) with delta (-7, -11)
Screenshot: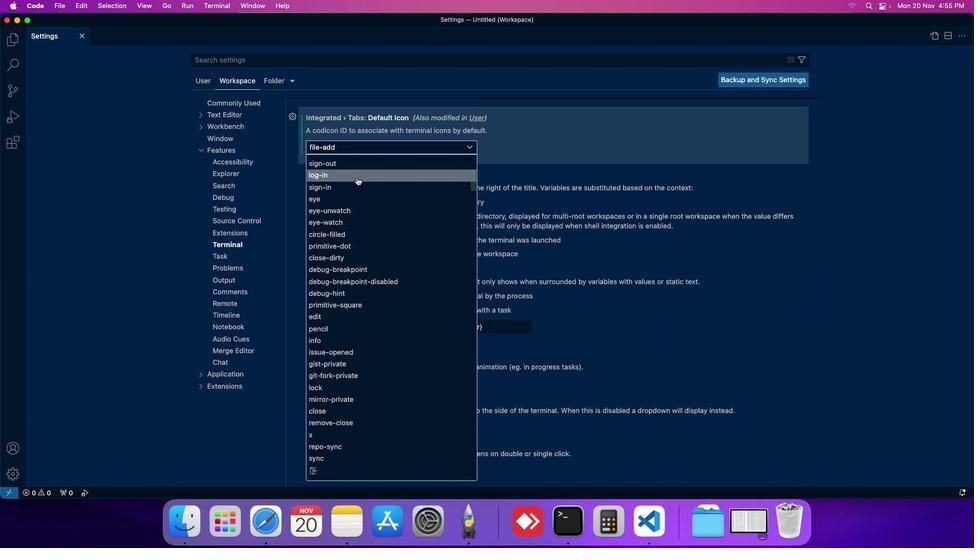 
Action: Mouse scrolled (351, 177) with delta (-7, -11)
Screenshot: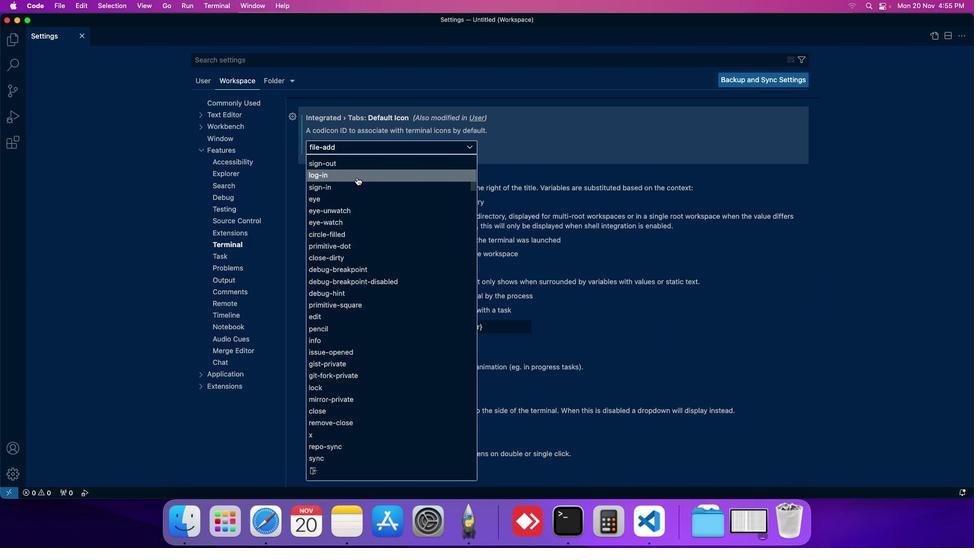
Action: Mouse scrolled (351, 177) with delta (-7, -11)
Screenshot: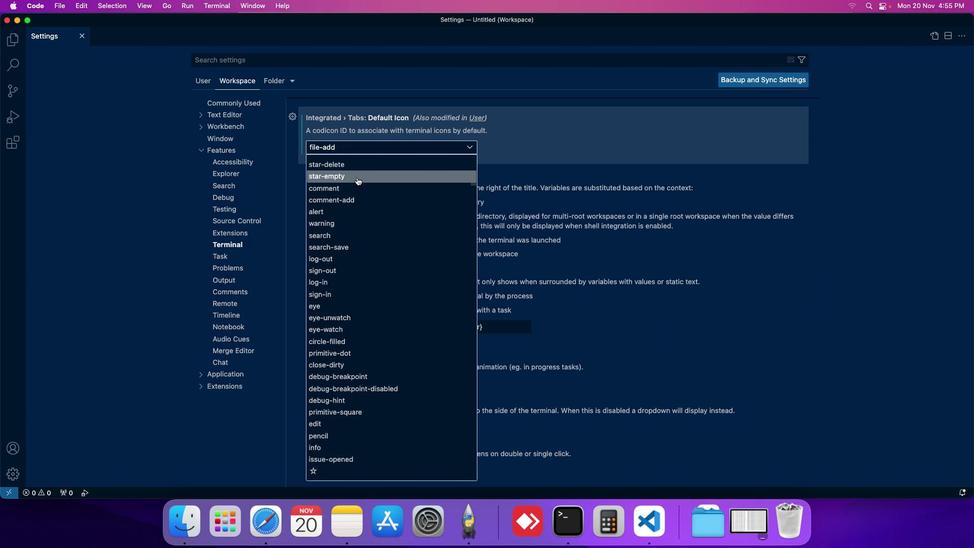 
Action: Mouse scrolled (351, 177) with delta (-7, -11)
Screenshot: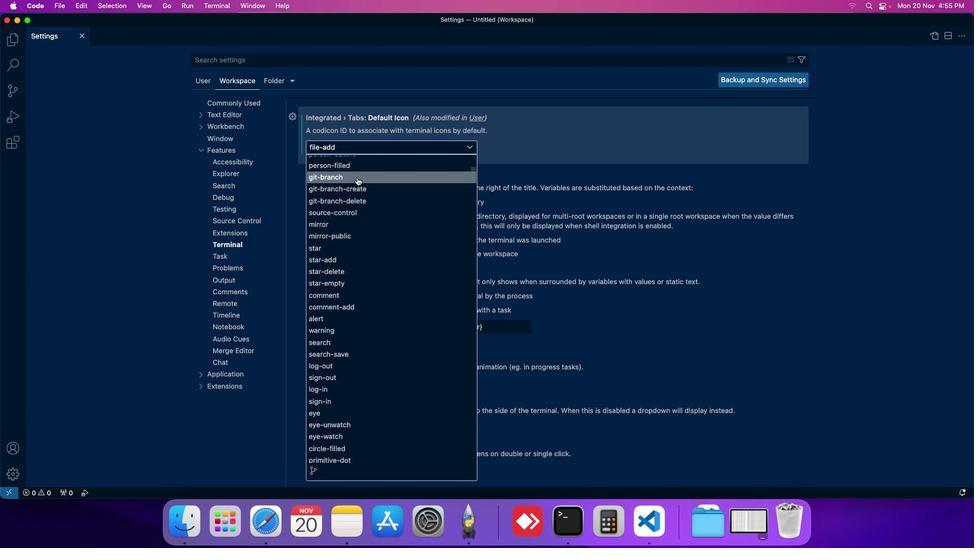 
Action: Mouse scrolled (351, 177) with delta (-7, -11)
Screenshot: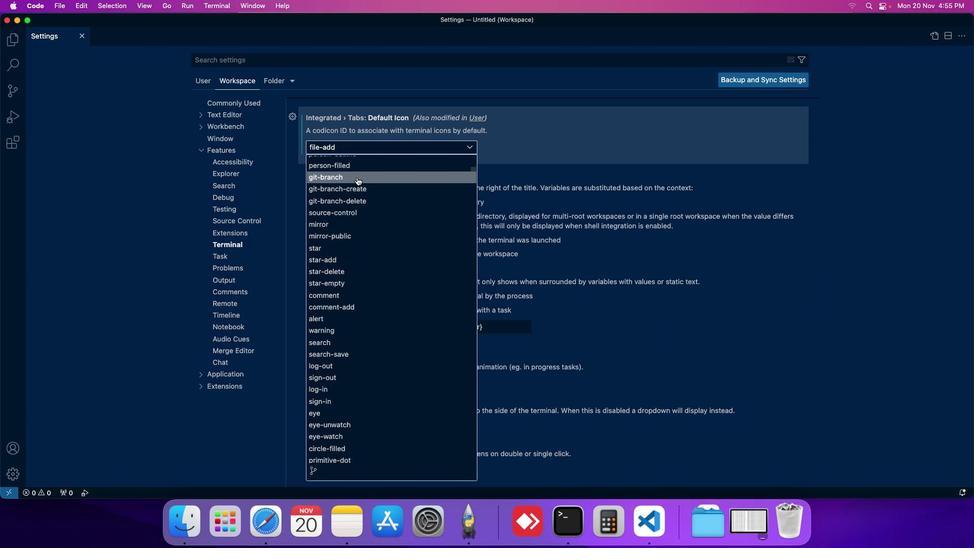 
Action: Mouse scrolled (351, 177) with delta (-7, -10)
Screenshot: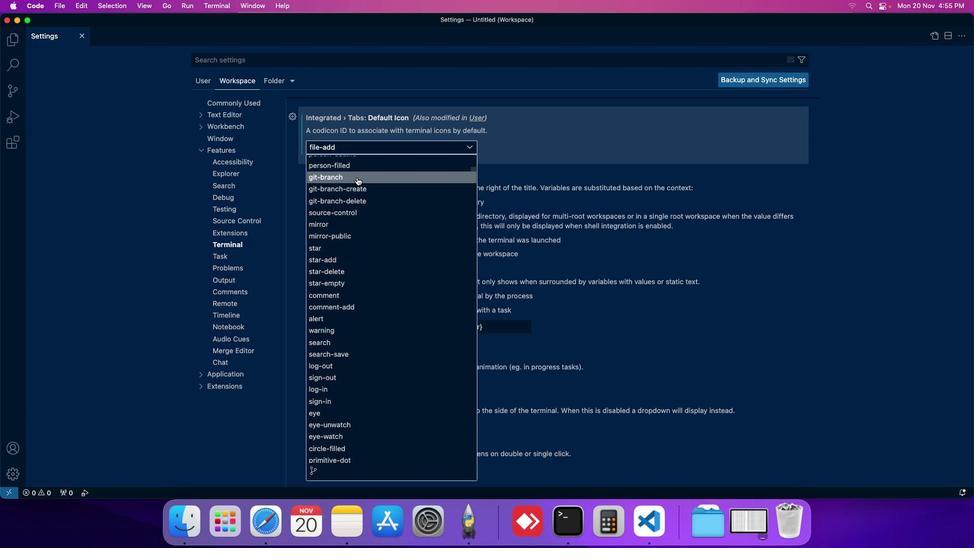 
Action: Mouse scrolled (351, 177) with delta (-7, -10)
Screenshot: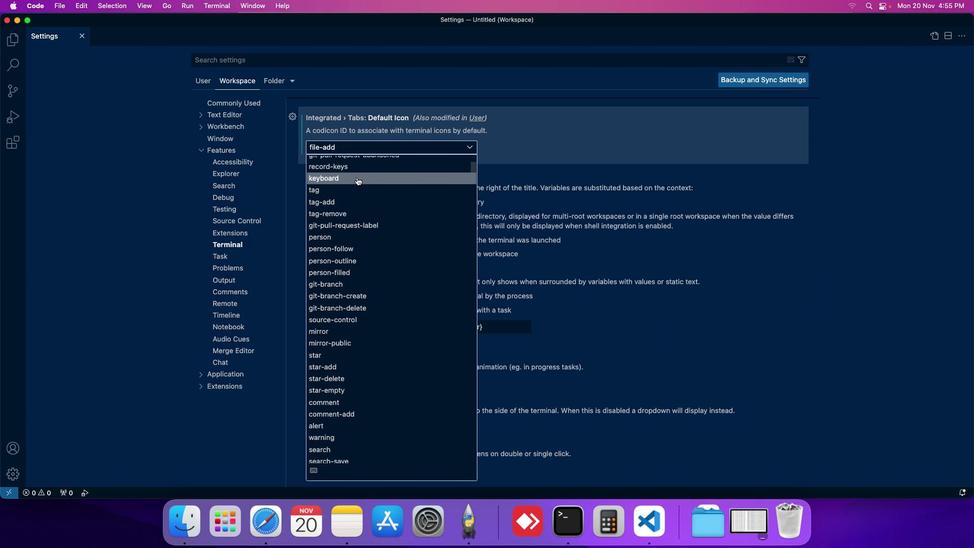 
Action: Mouse scrolled (351, 177) with delta (-7, -11)
Screenshot: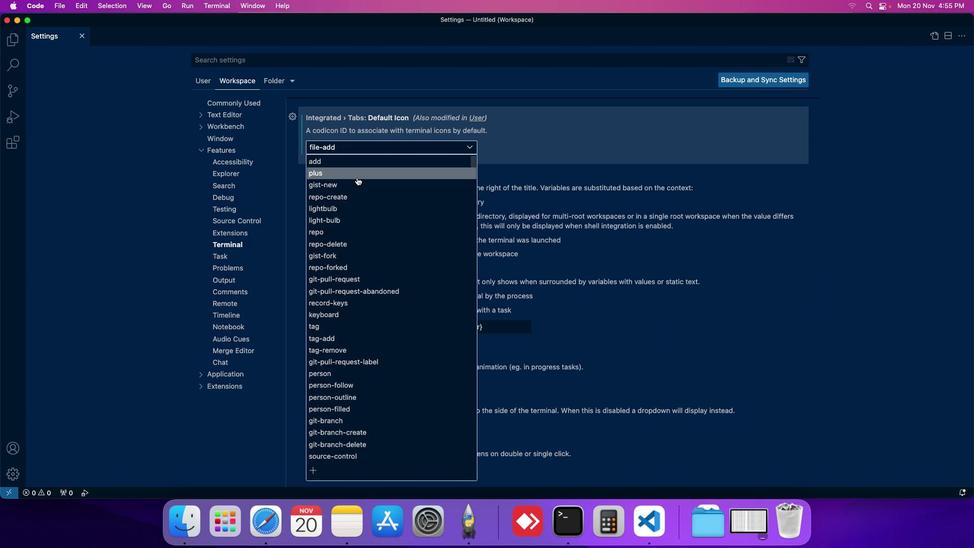 
Action: Mouse scrolled (351, 177) with delta (-7, -11)
Screenshot: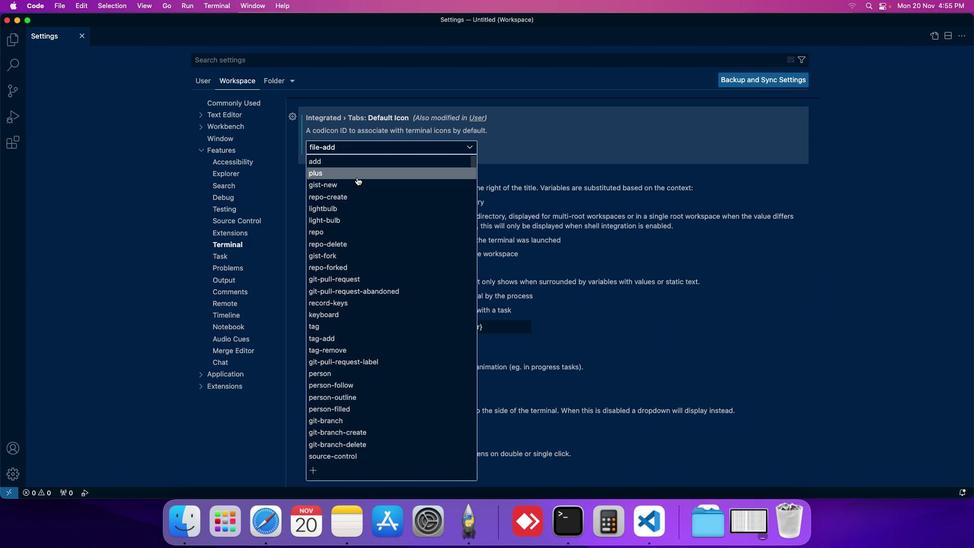 
Action: Mouse scrolled (351, 177) with delta (-7, -10)
Screenshot: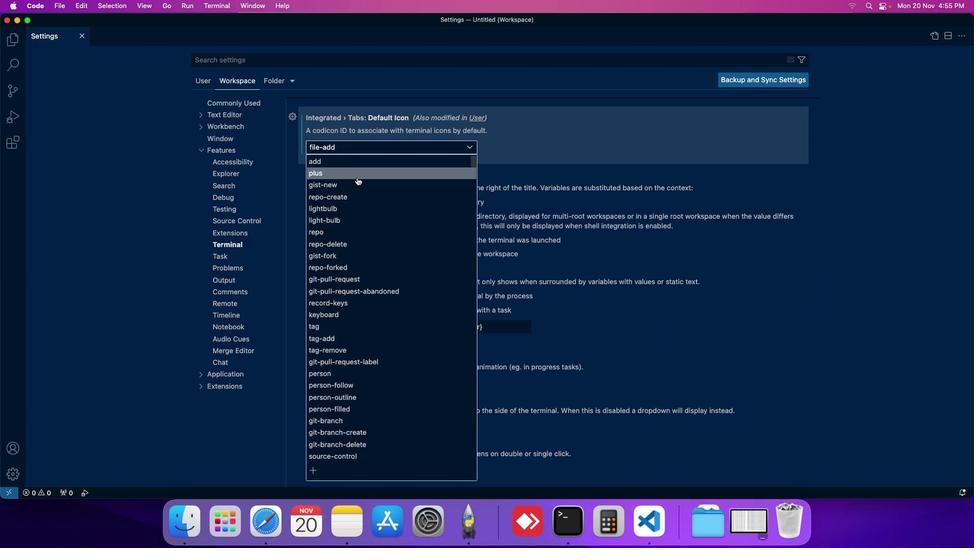 
Action: Mouse scrolled (351, 177) with delta (-7, -10)
Screenshot: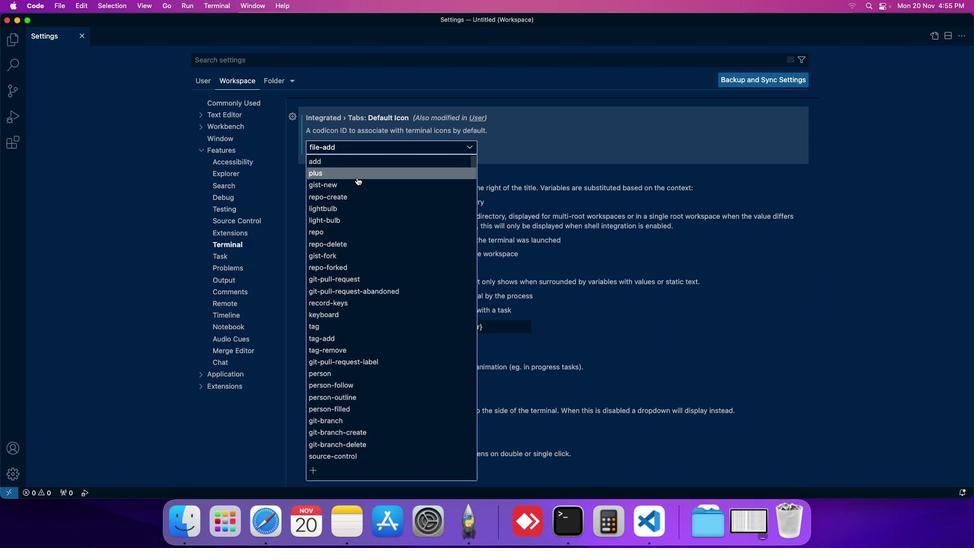 
Action: Mouse moved to (350, 177)
Screenshot: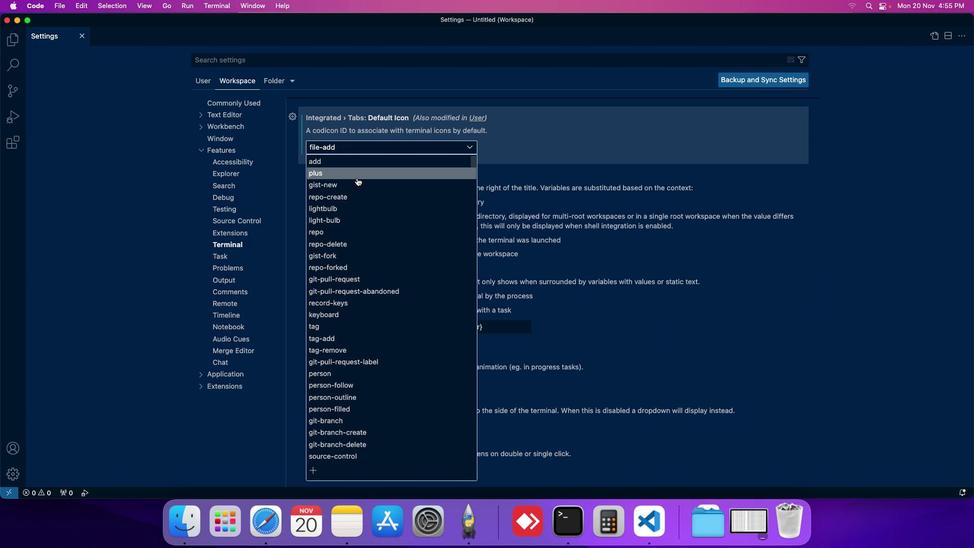 
Action: Mouse scrolled (350, 177) with delta (-7, -11)
Screenshot: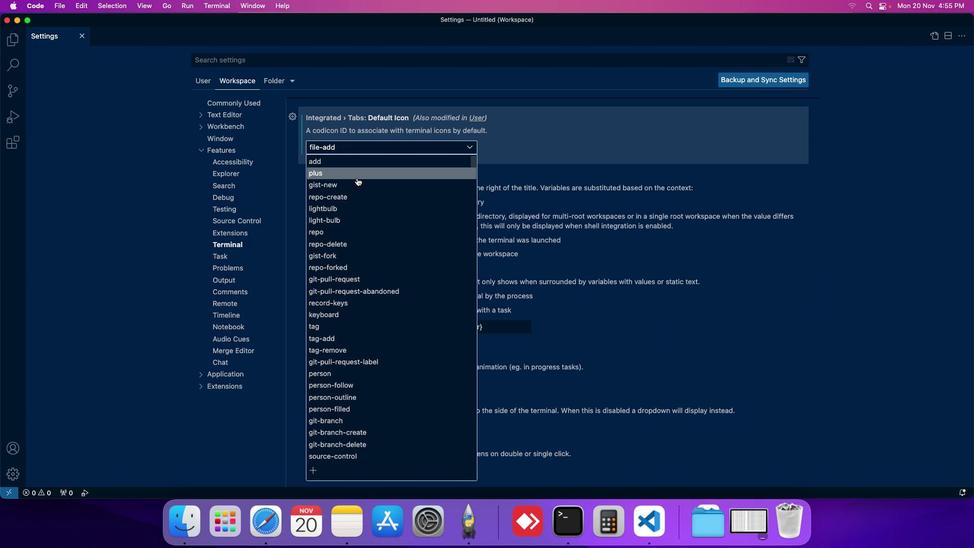 
Action: Mouse scrolled (350, 177) with delta (-7, -11)
Screenshot: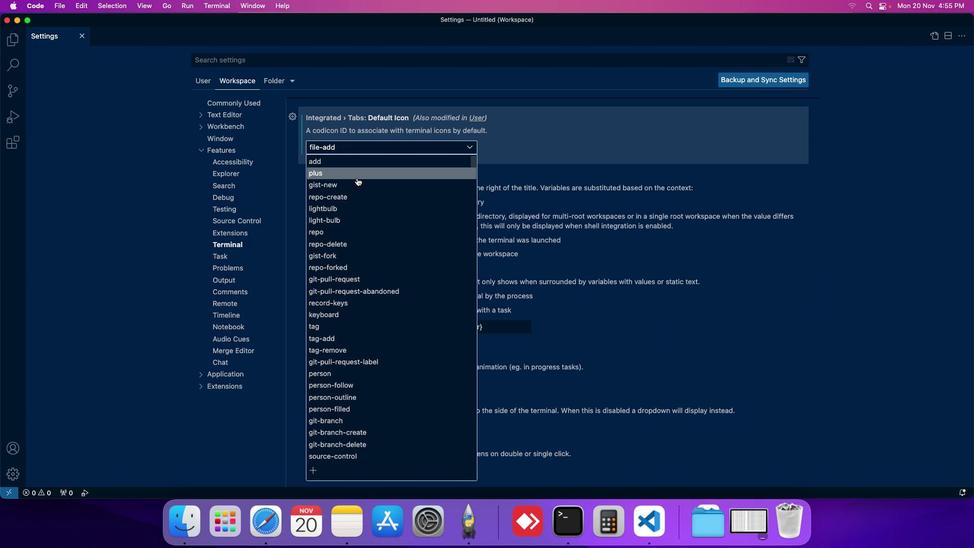 
Action: Mouse scrolled (350, 177) with delta (-7, -10)
Screenshot: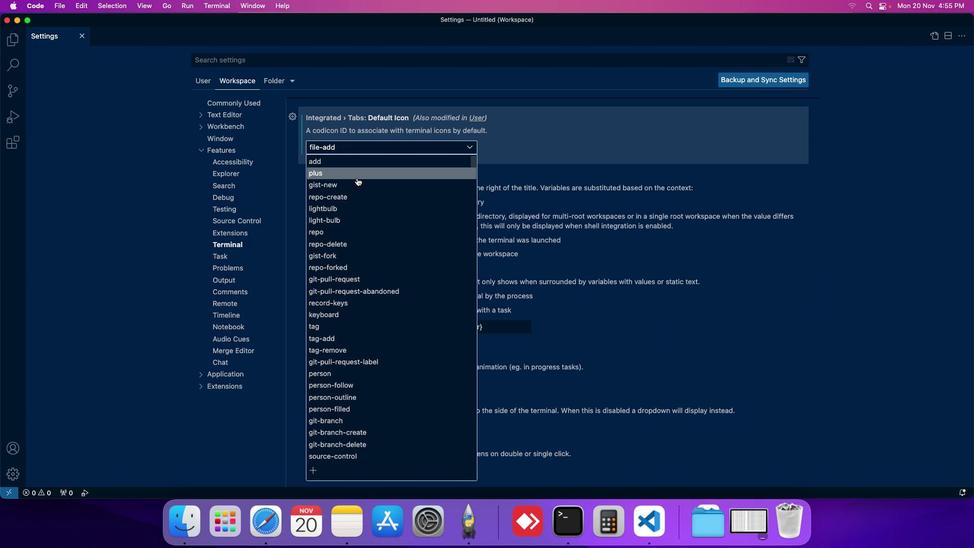 
Action: Mouse scrolled (350, 177) with delta (-7, -10)
Screenshot: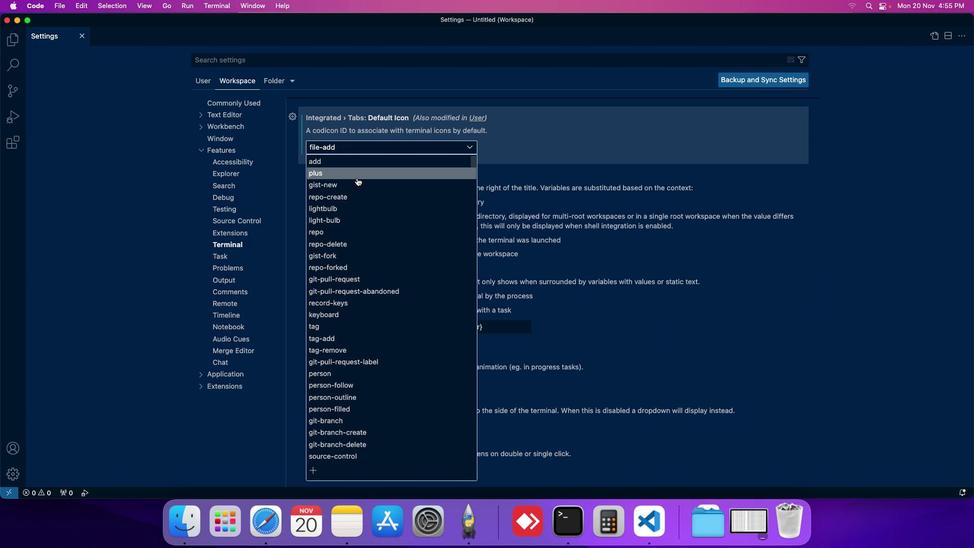 
Action: Mouse moved to (315, 156)
Screenshot: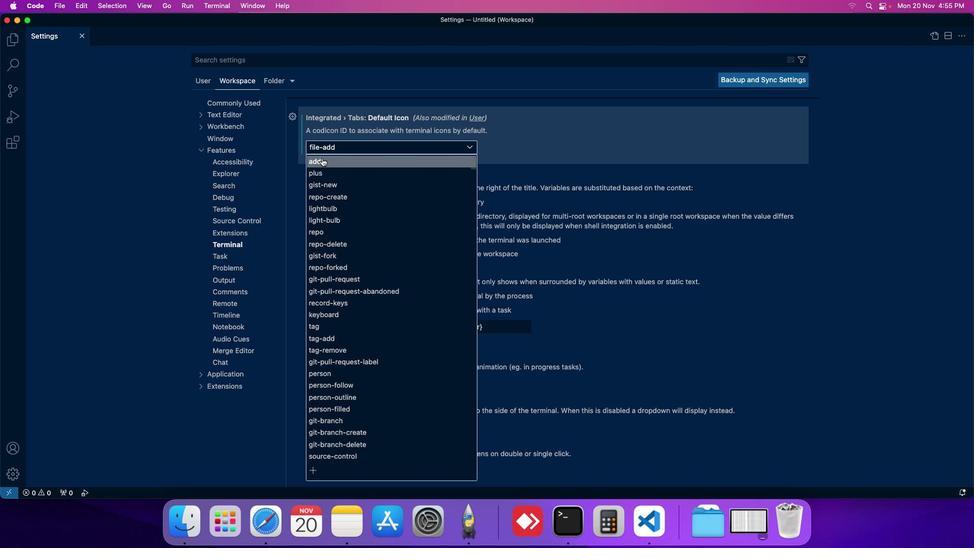 
Action: Mouse pressed left at (315, 156)
Screenshot: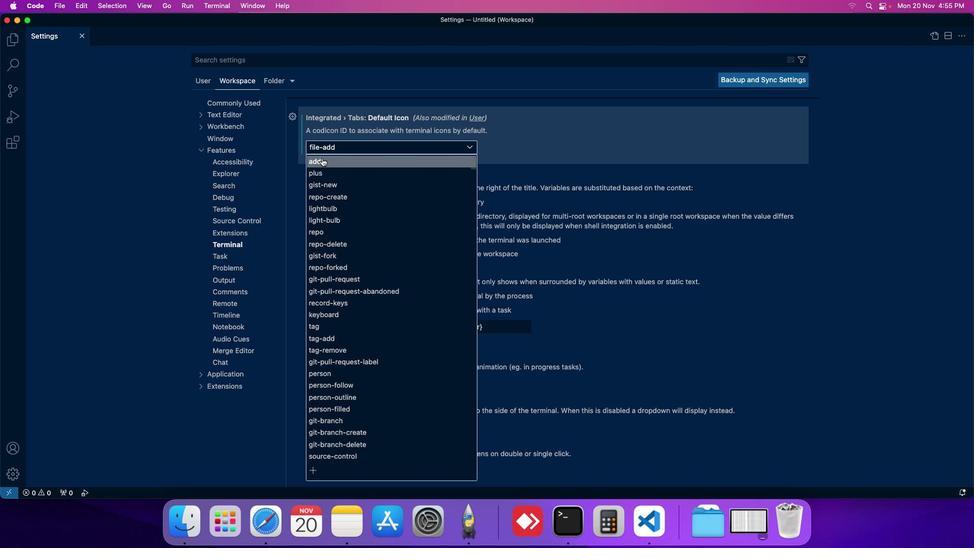 
Action: Mouse moved to (360, 145)
Screenshot: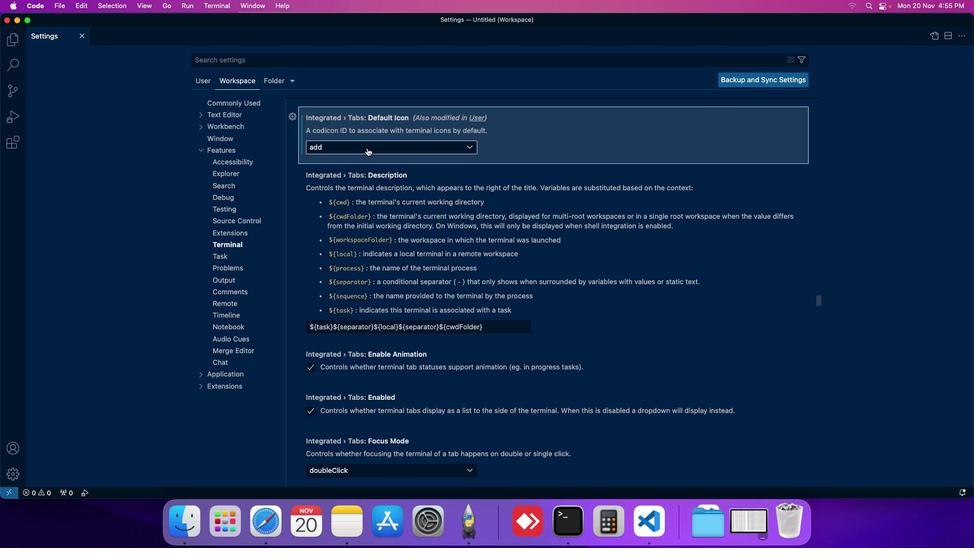 
